 Task: In the  document trend Apply all border to the tabe with  'with box; Style line and width 1/4 pt 'Select Header and apply  'Italics' Select the text and align it to the  Left
Action: Mouse moved to (384, 301)
Screenshot: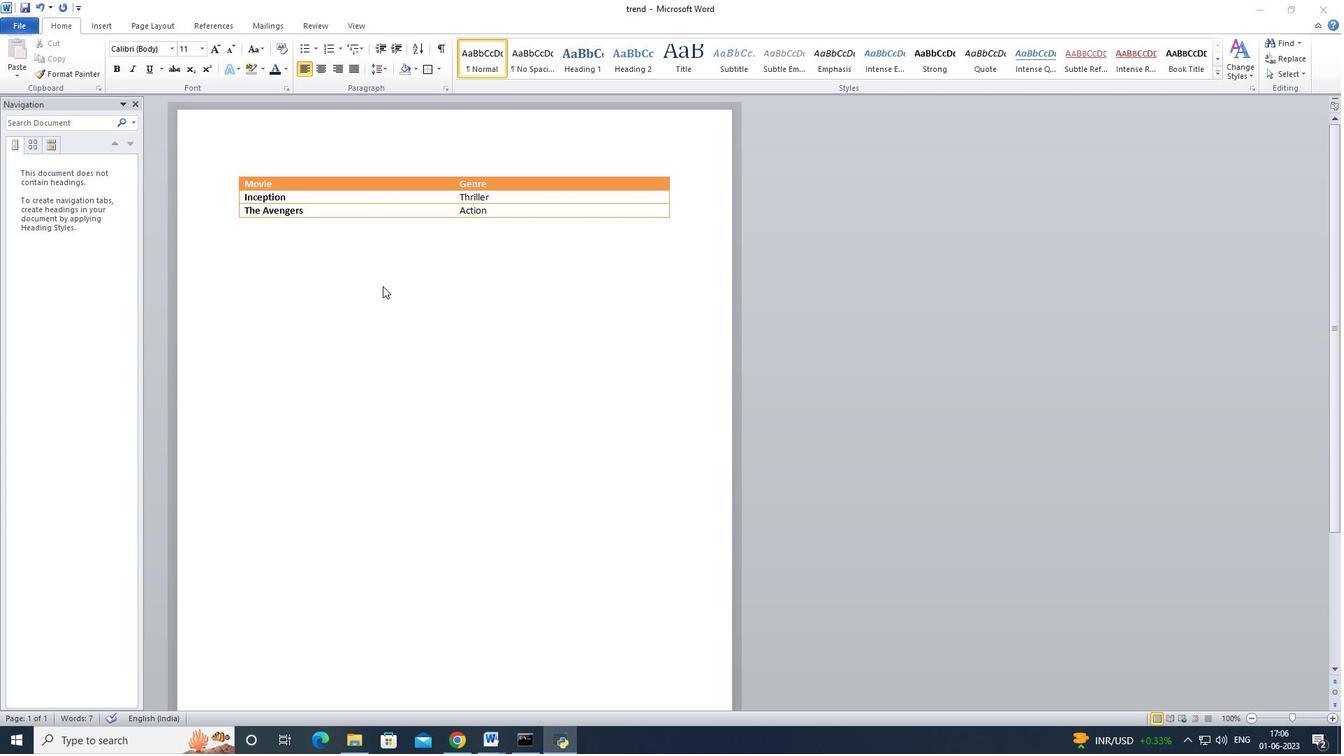 
Action: Mouse pressed left at (384, 301)
Screenshot: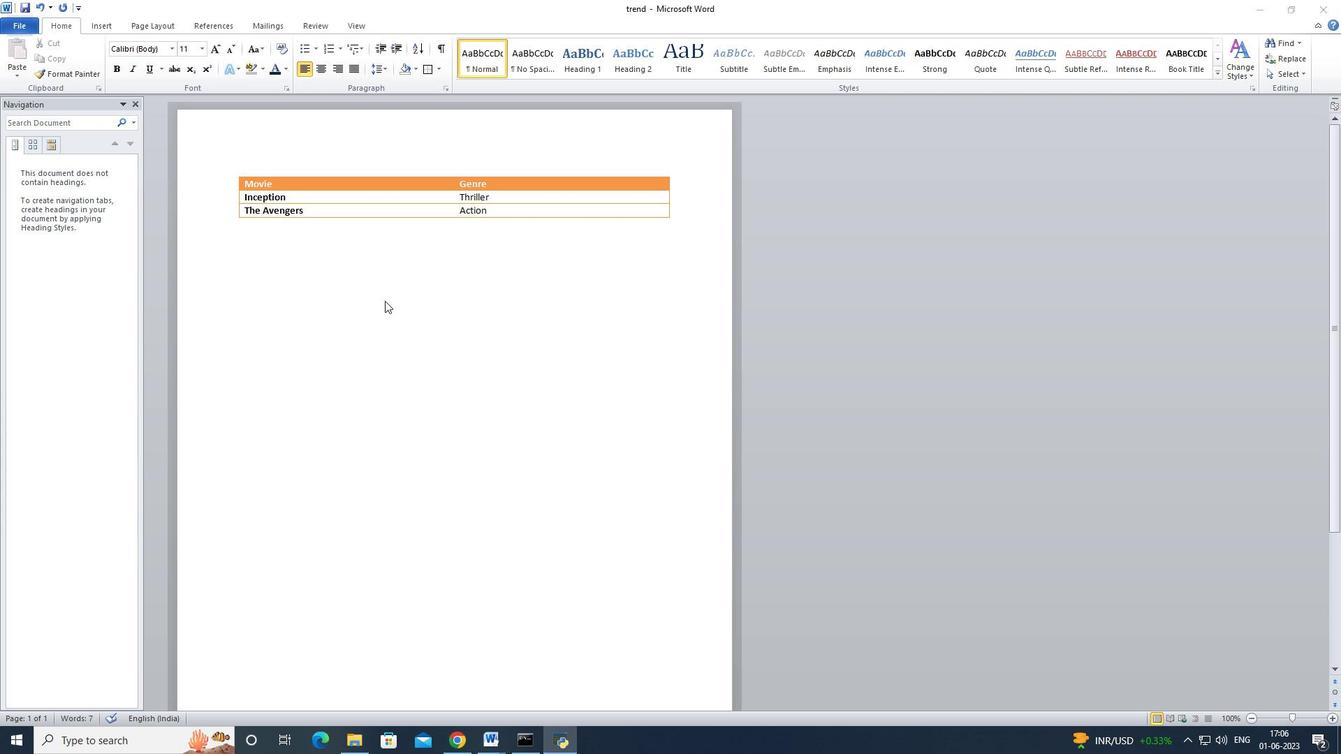 
Action: Mouse moved to (232, 173)
Screenshot: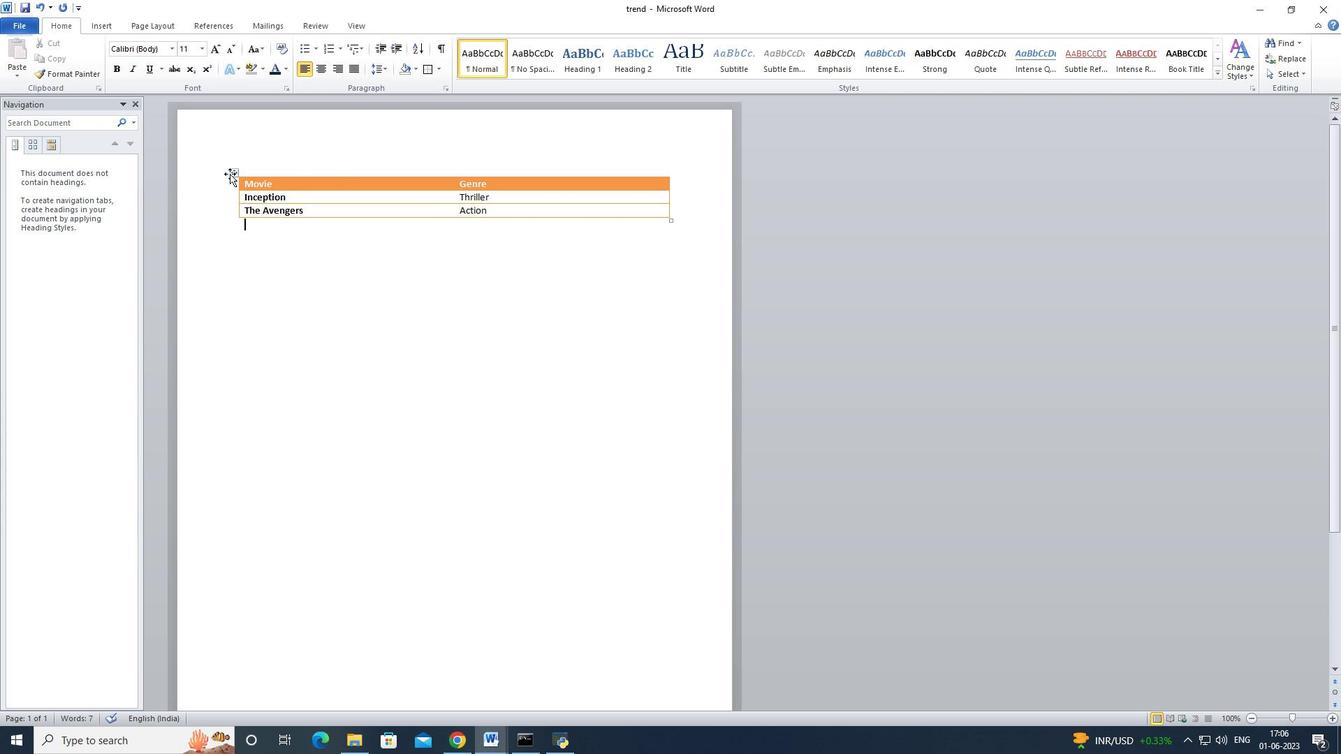 
Action: Mouse pressed left at (232, 173)
Screenshot: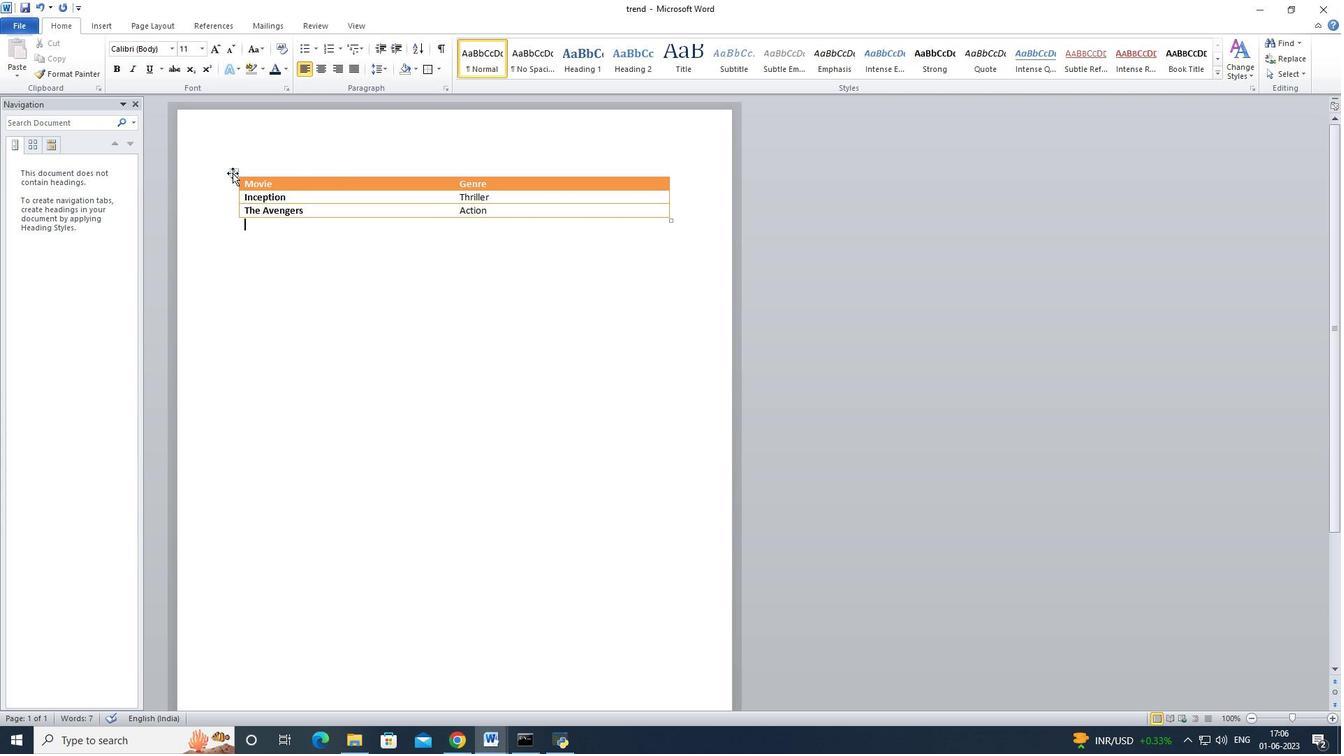 
Action: Mouse moved to (396, 27)
Screenshot: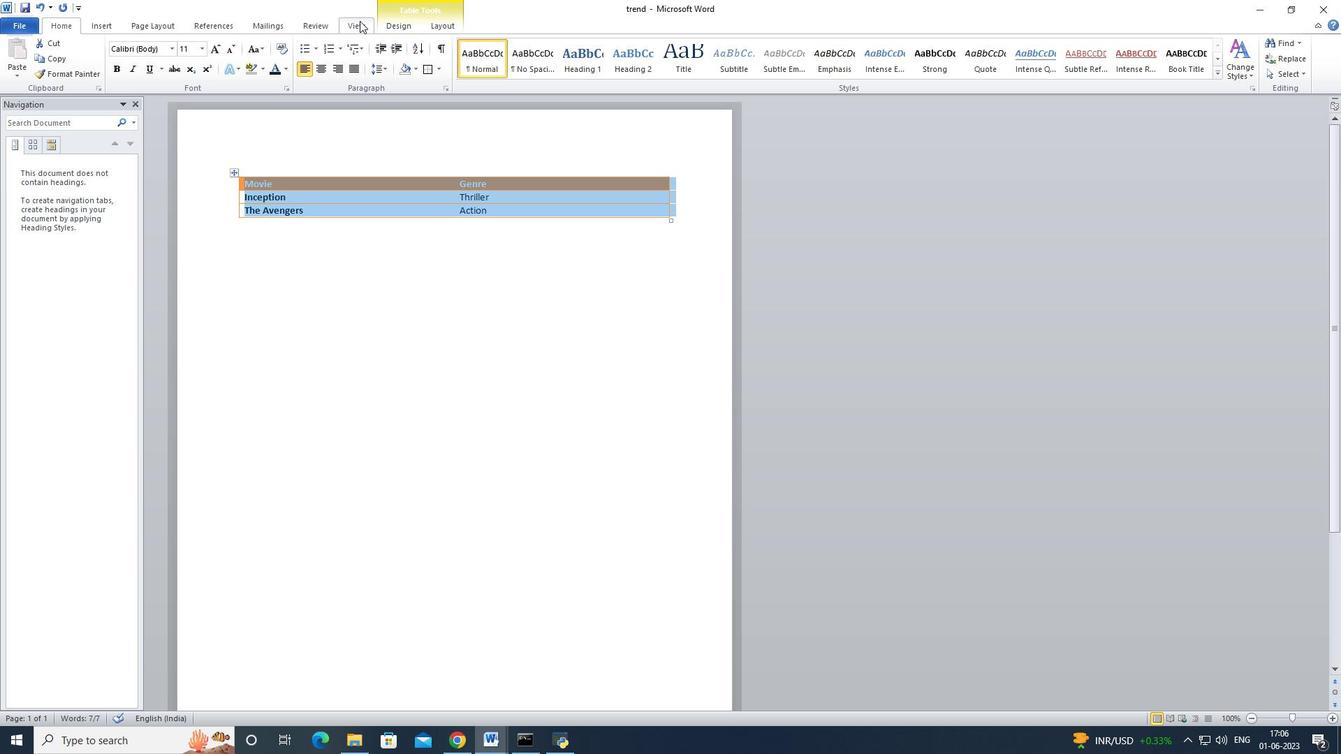 
Action: Mouse pressed left at (396, 27)
Screenshot: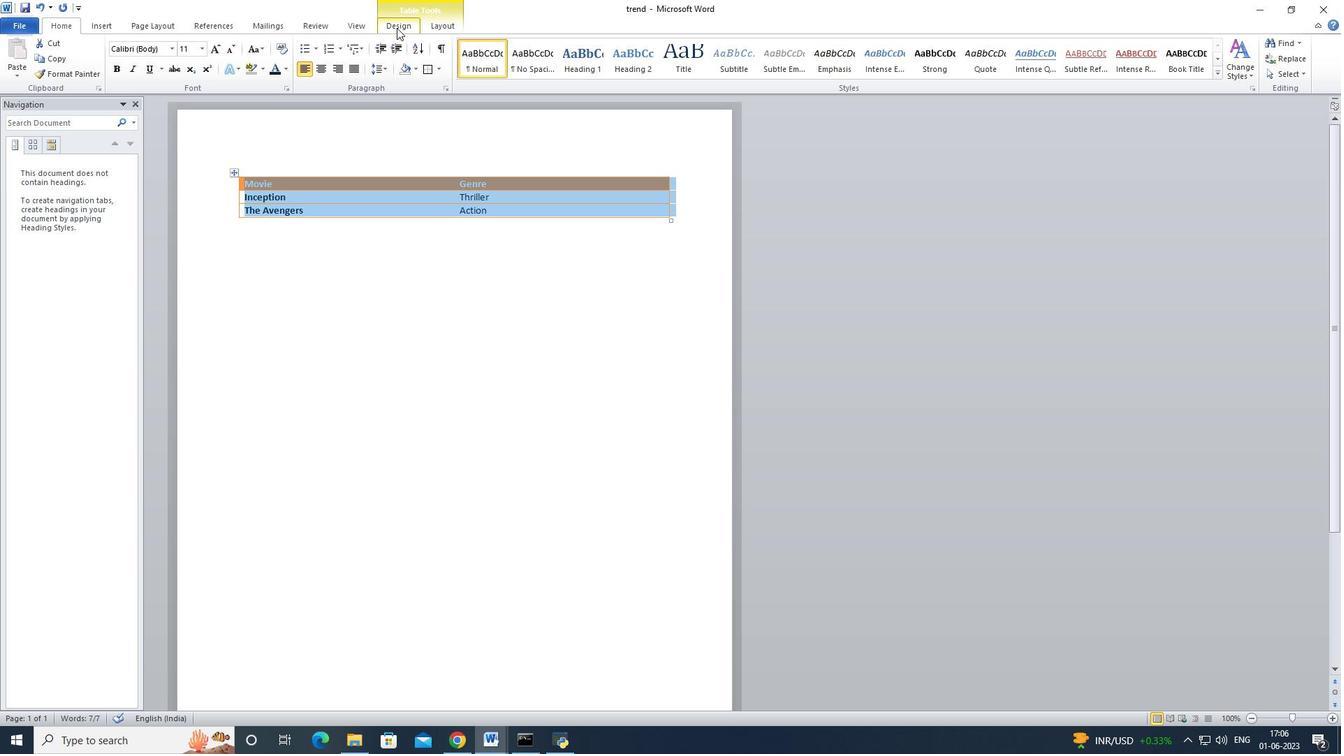 
Action: Mouse moved to (924, 58)
Screenshot: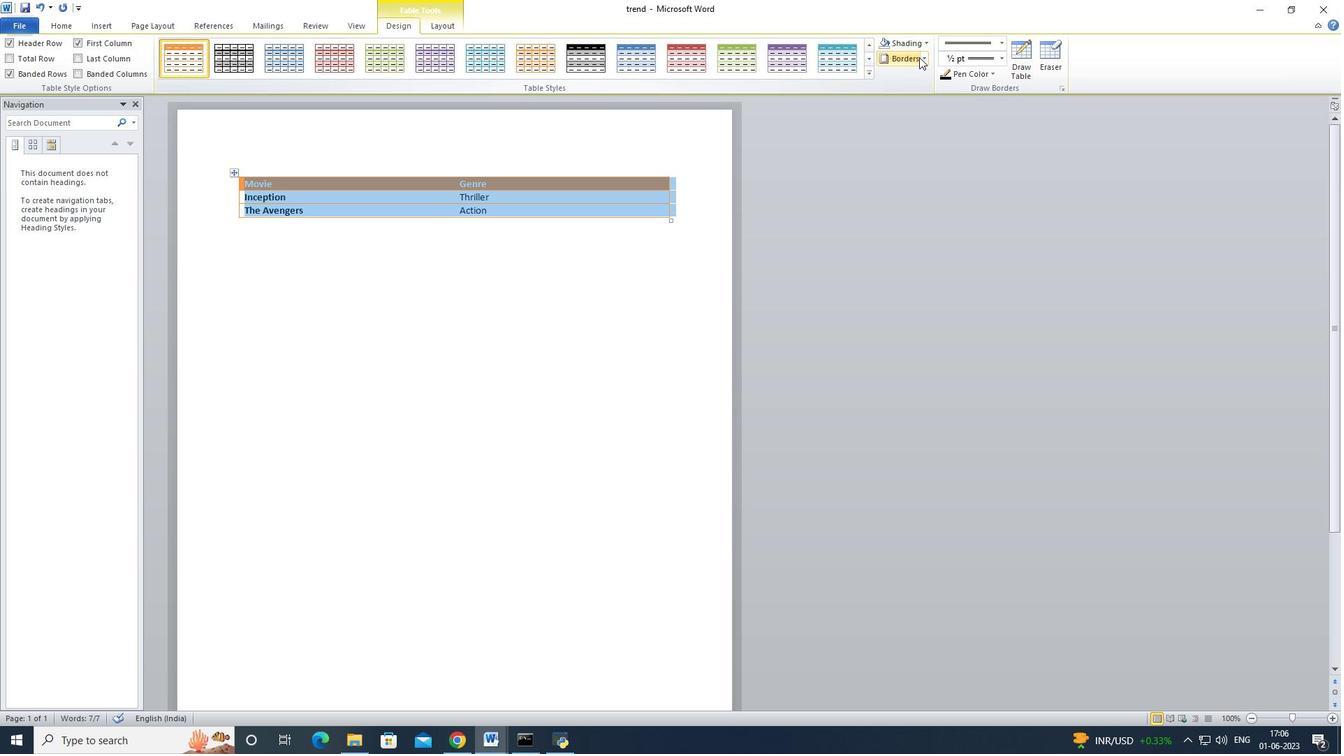 
Action: Mouse pressed left at (924, 58)
Screenshot: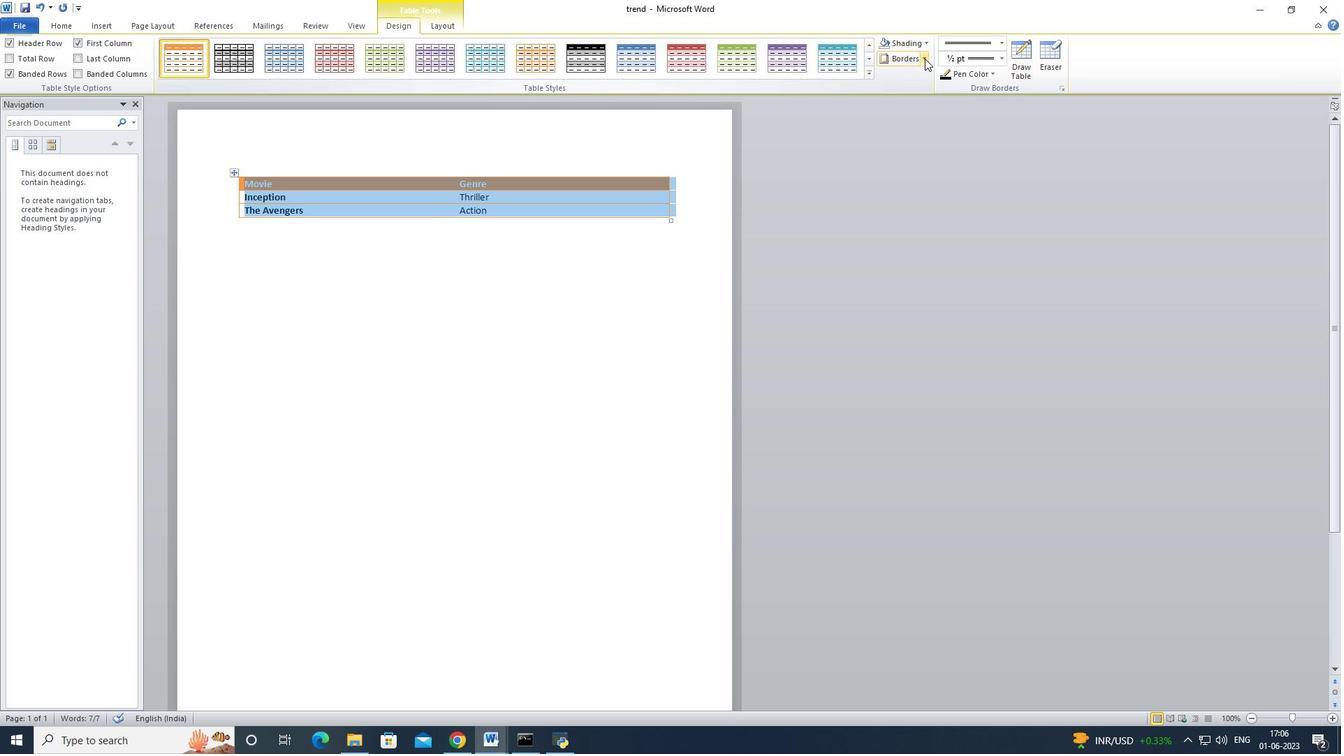 
Action: Mouse moved to (949, 313)
Screenshot: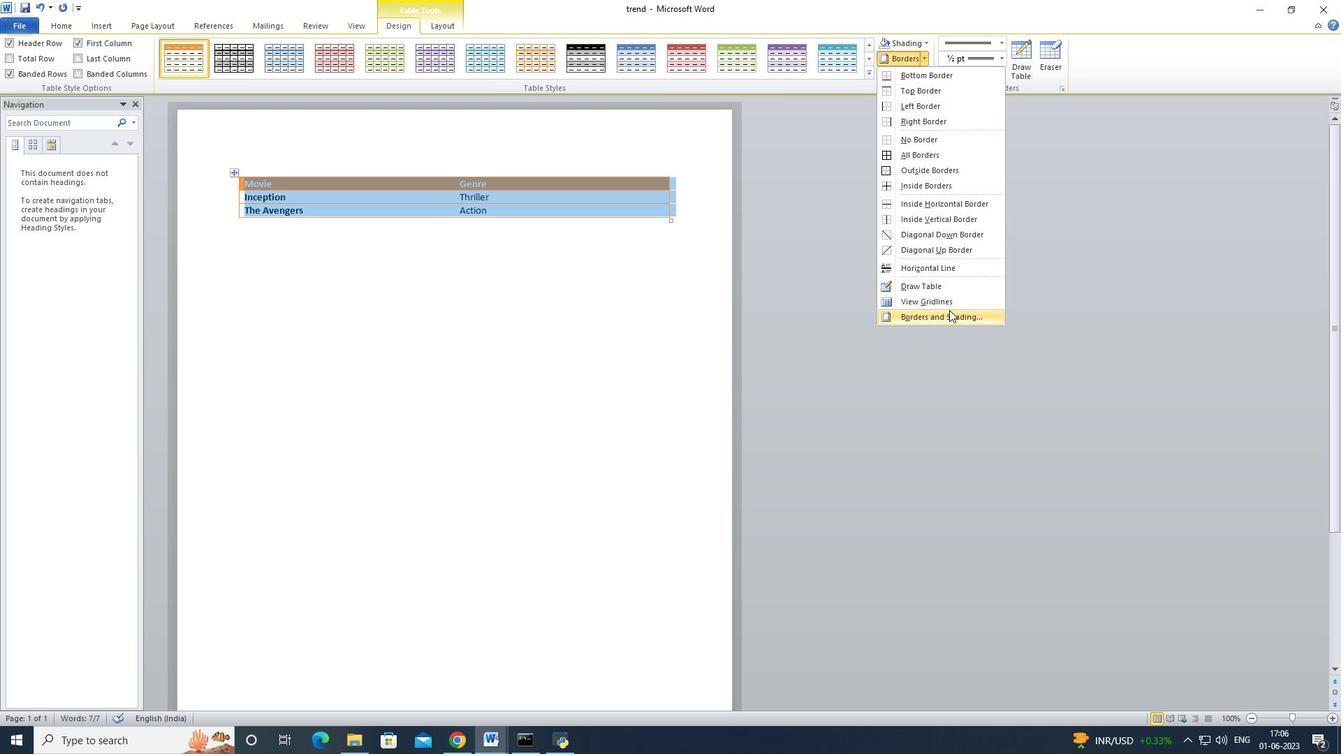 
Action: Mouse pressed left at (949, 313)
Screenshot: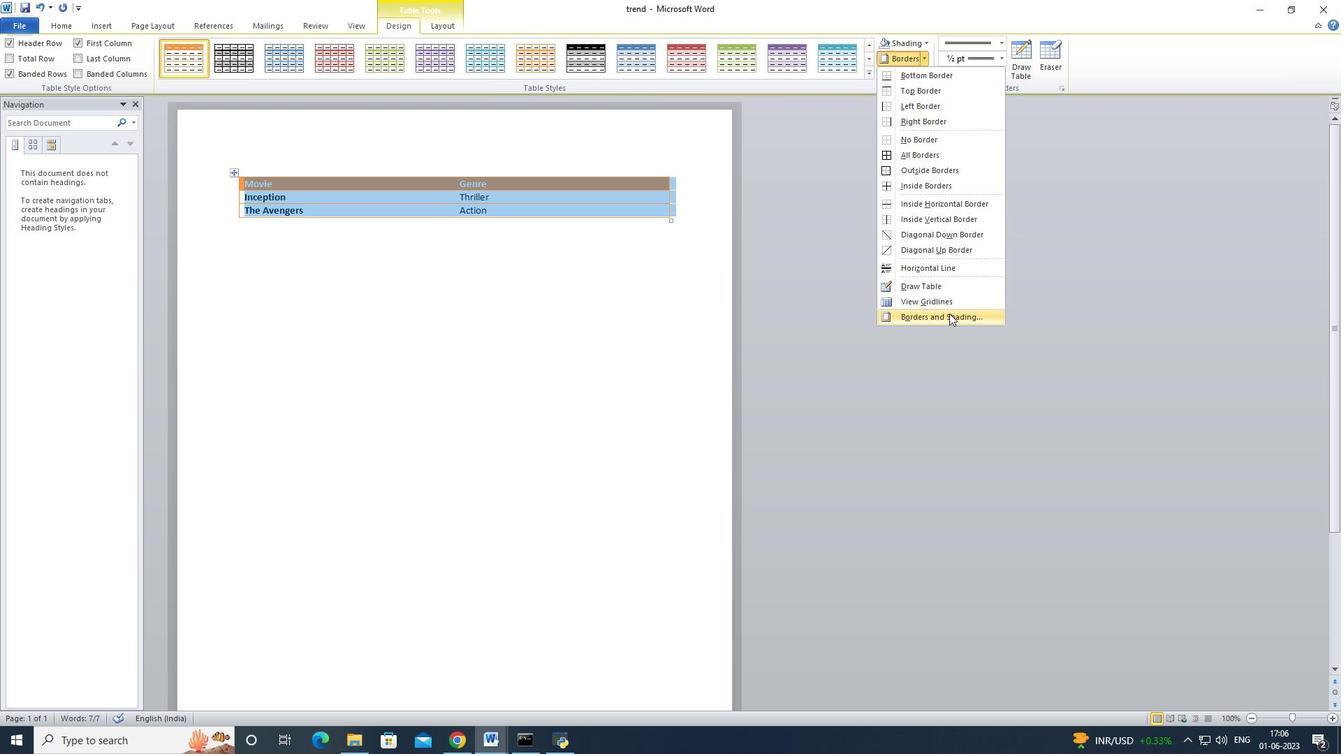 
Action: Mouse moved to (517, 310)
Screenshot: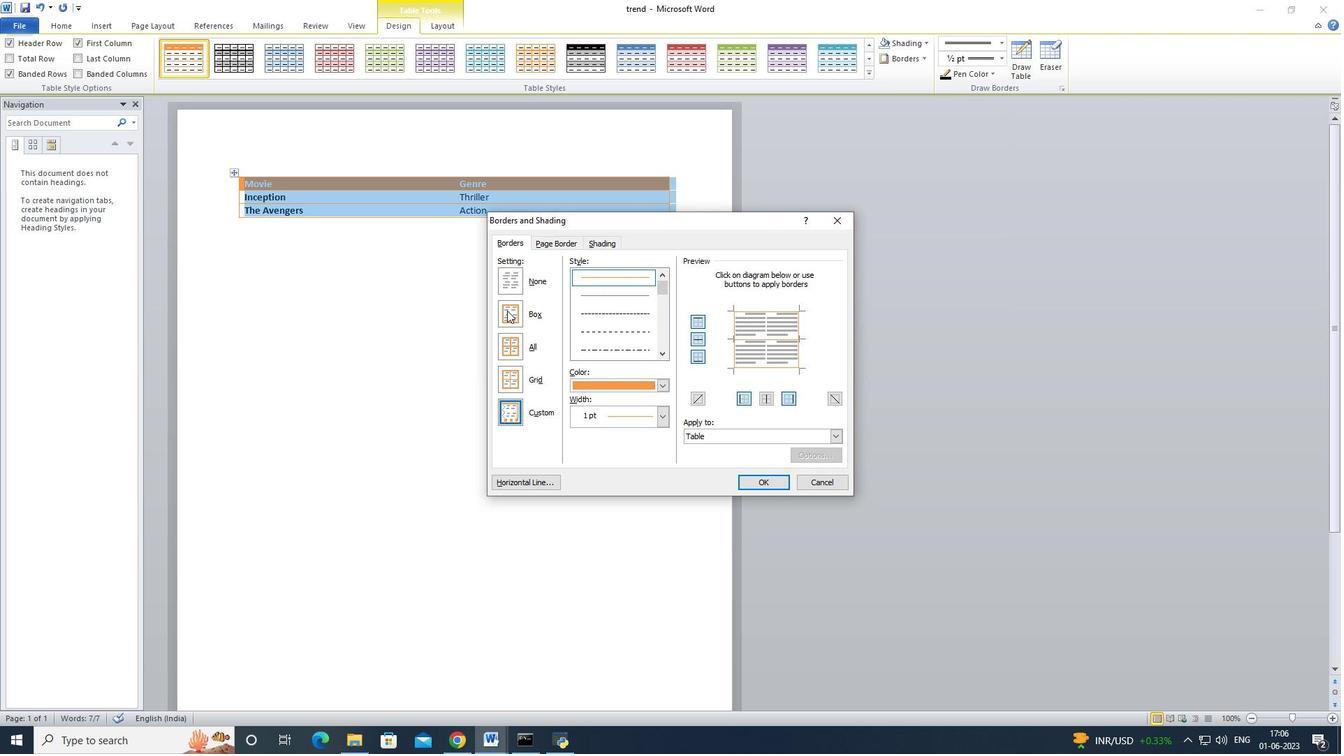 
Action: Mouse pressed left at (517, 310)
Screenshot: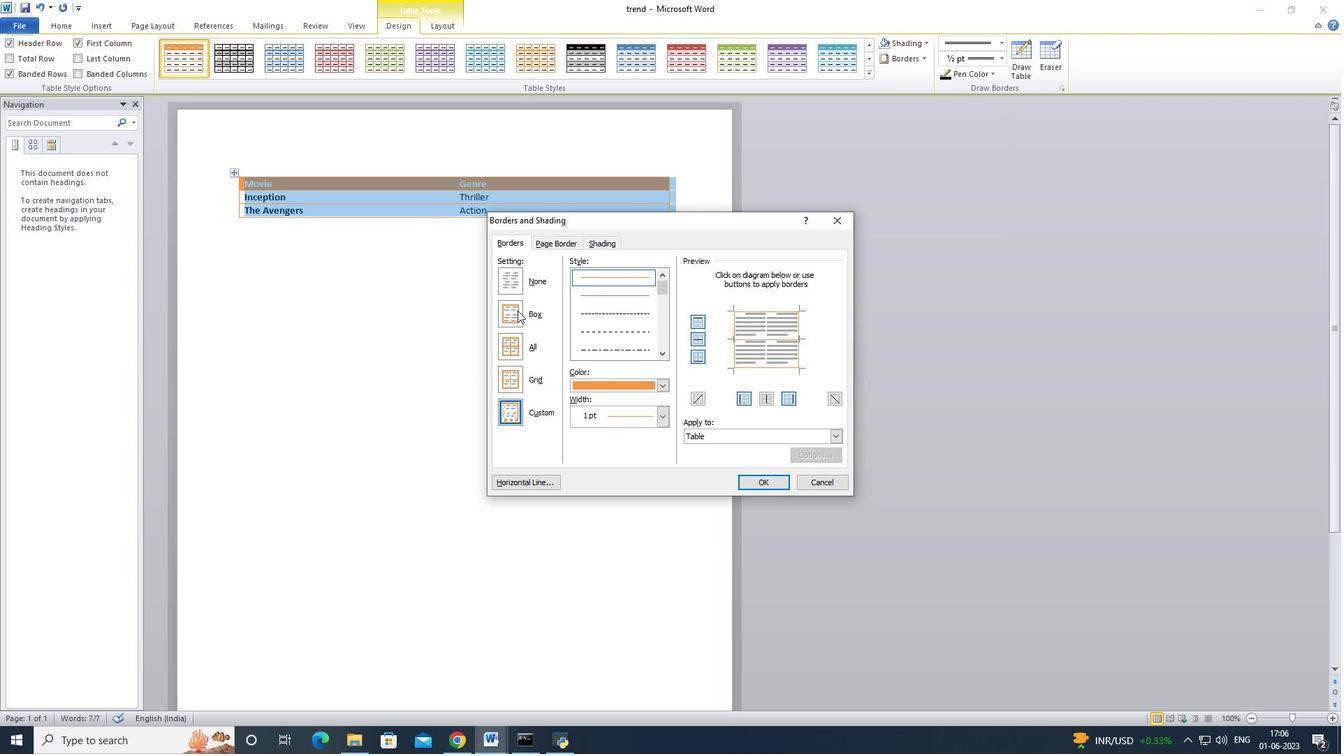 
Action: Mouse moved to (660, 417)
Screenshot: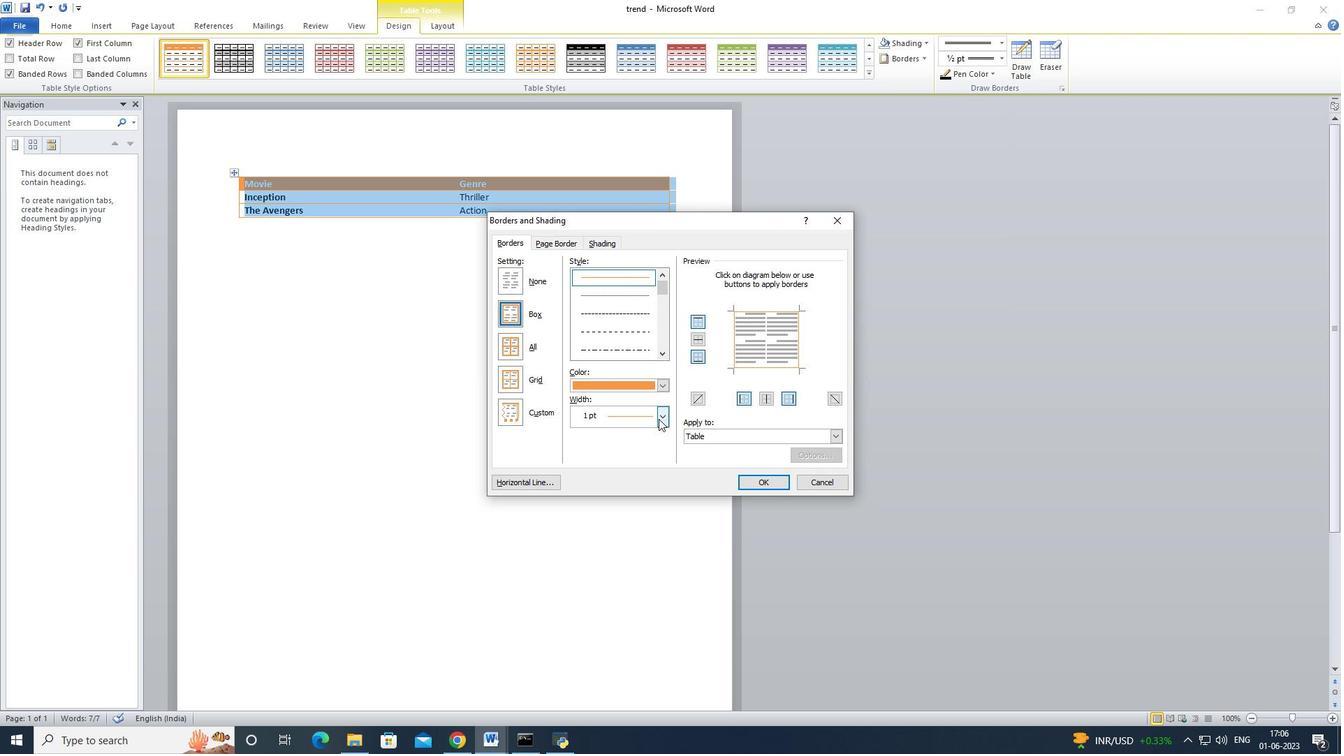 
Action: Mouse pressed left at (660, 417)
Screenshot: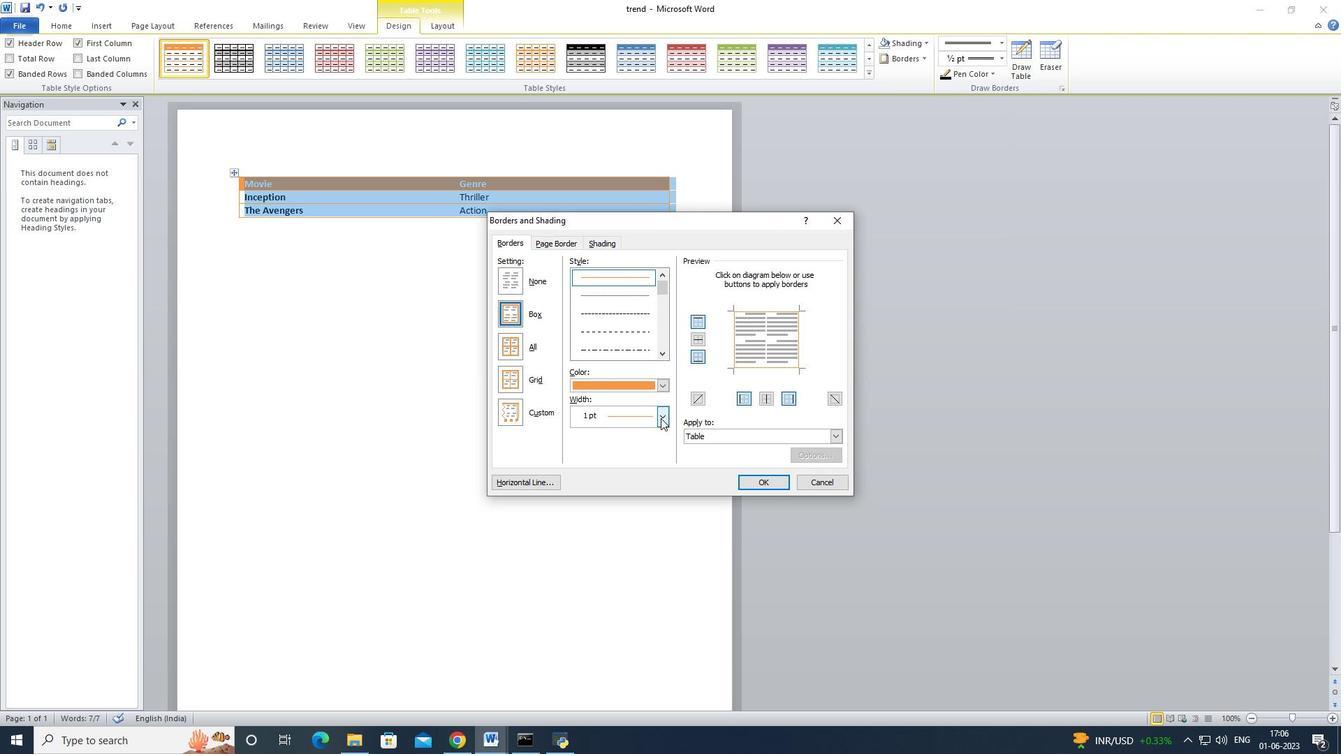 
Action: Mouse moved to (609, 438)
Screenshot: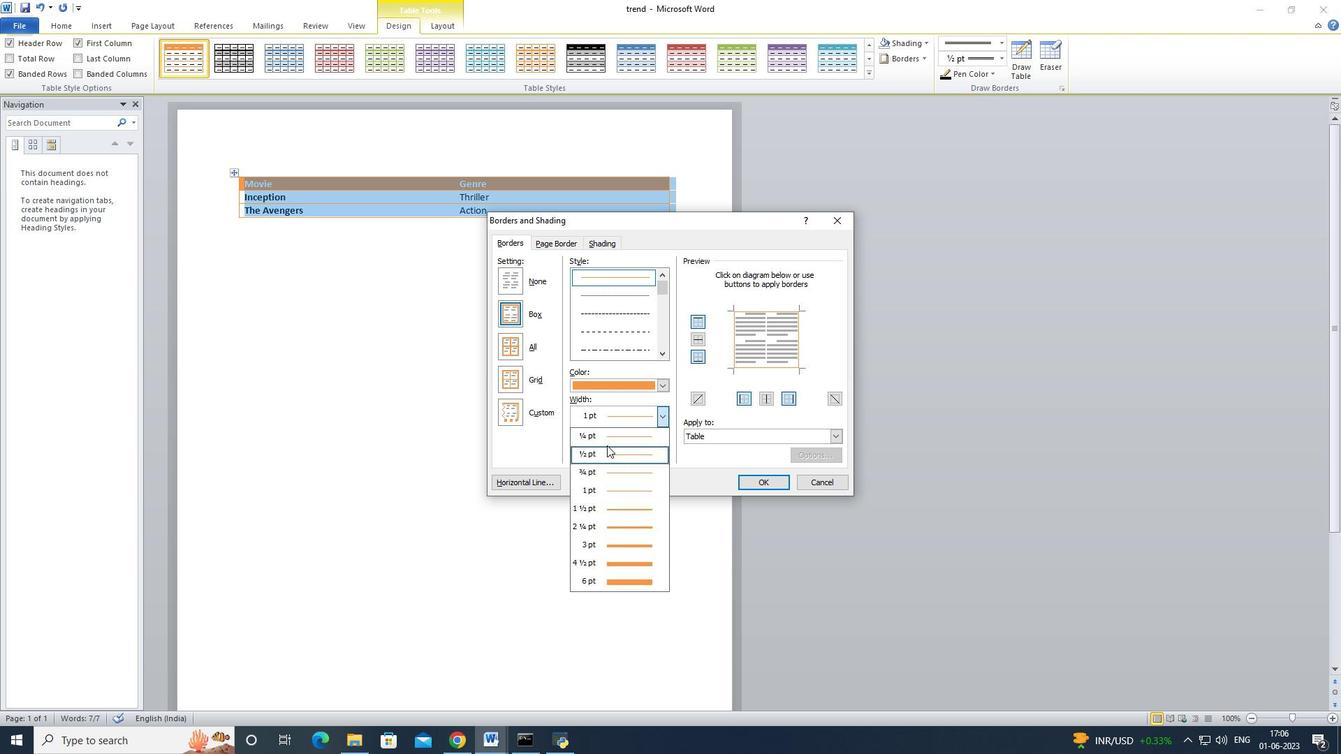 
Action: Mouse pressed left at (609, 438)
Screenshot: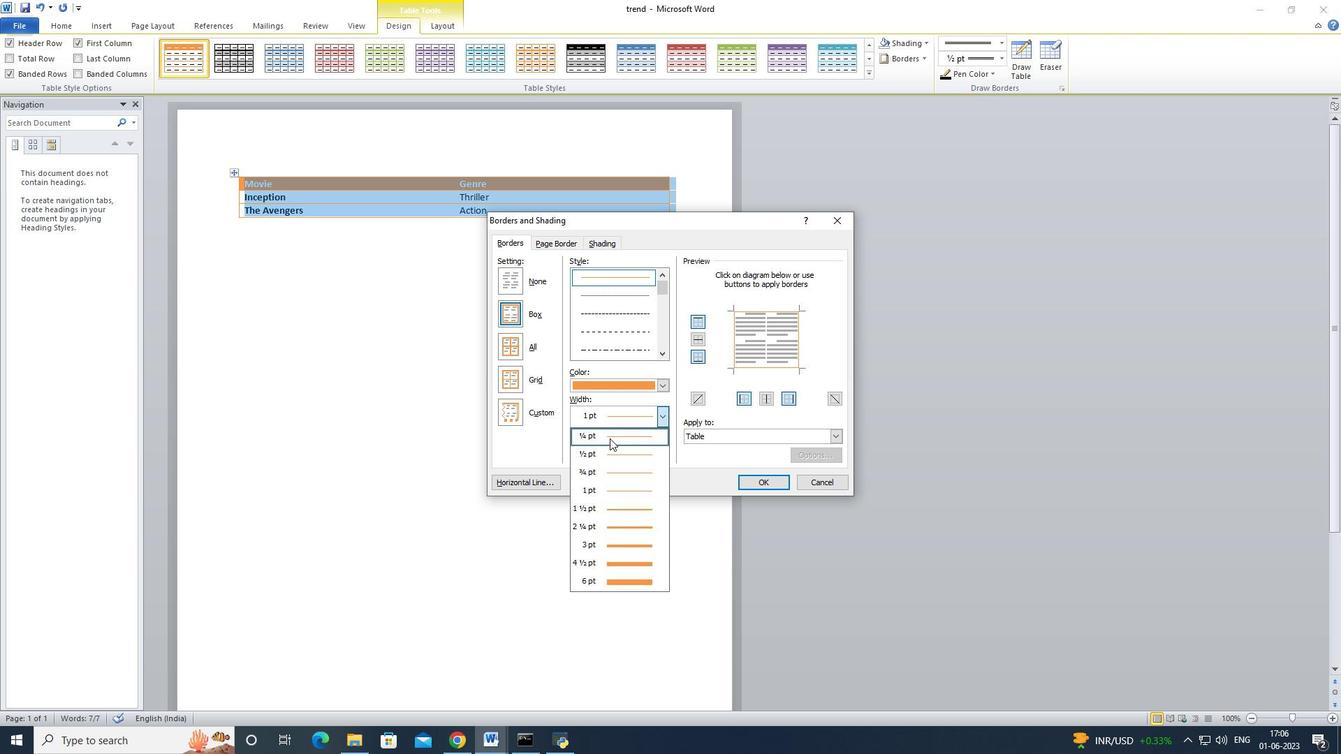 
Action: Mouse moved to (646, 296)
Screenshot: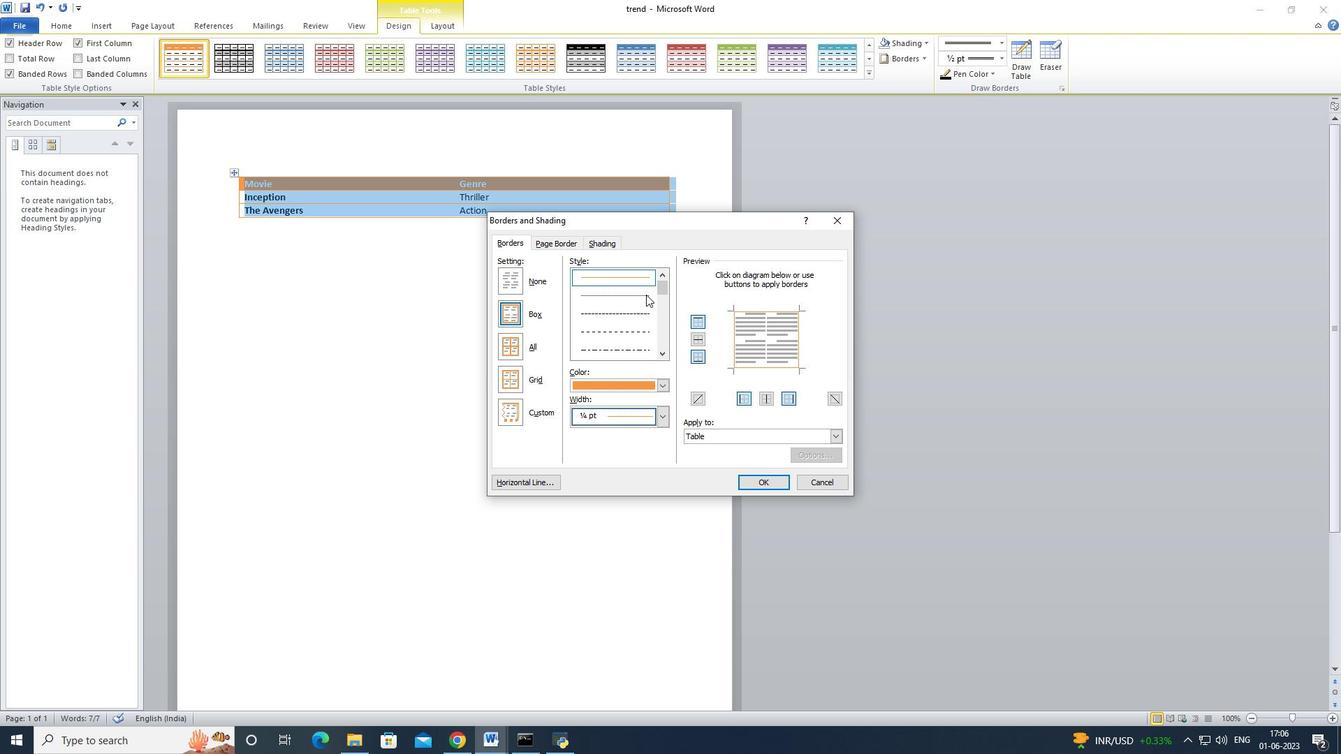 
Action: Mouse pressed left at (646, 296)
Screenshot: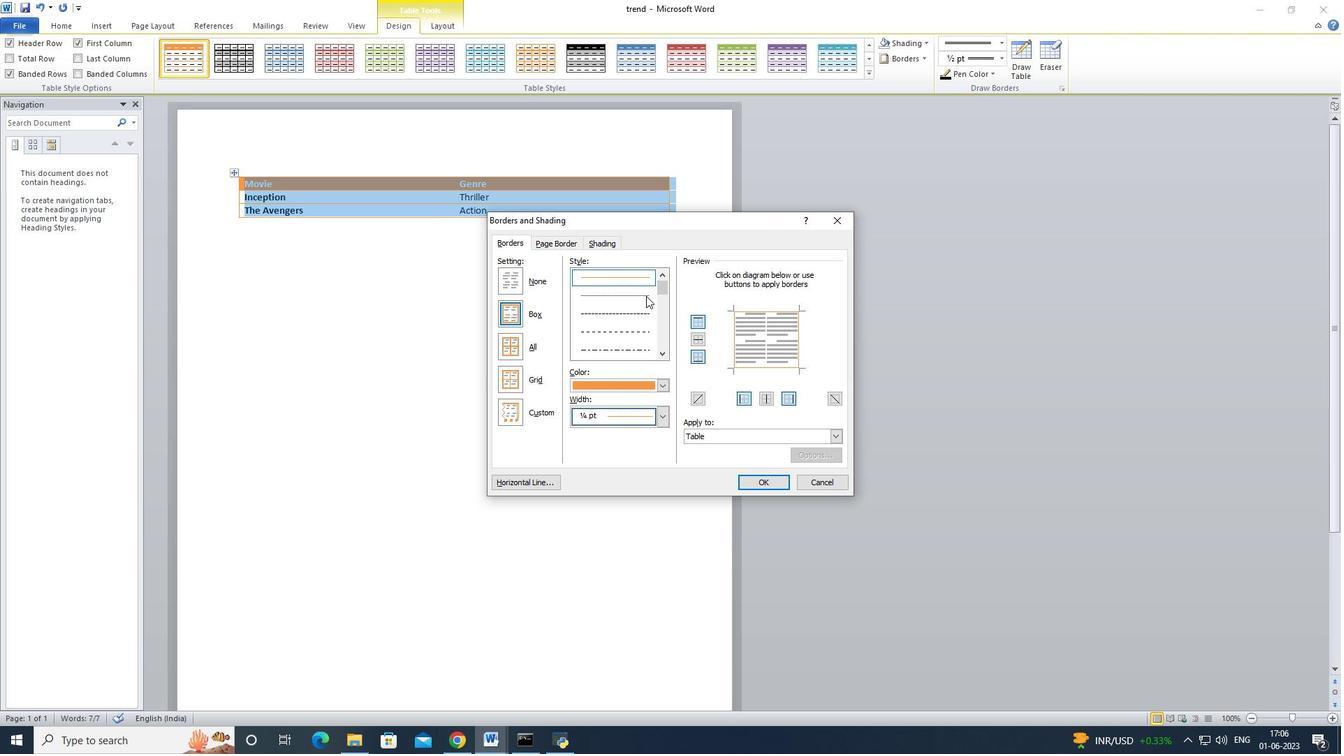 
Action: Mouse moved to (634, 277)
Screenshot: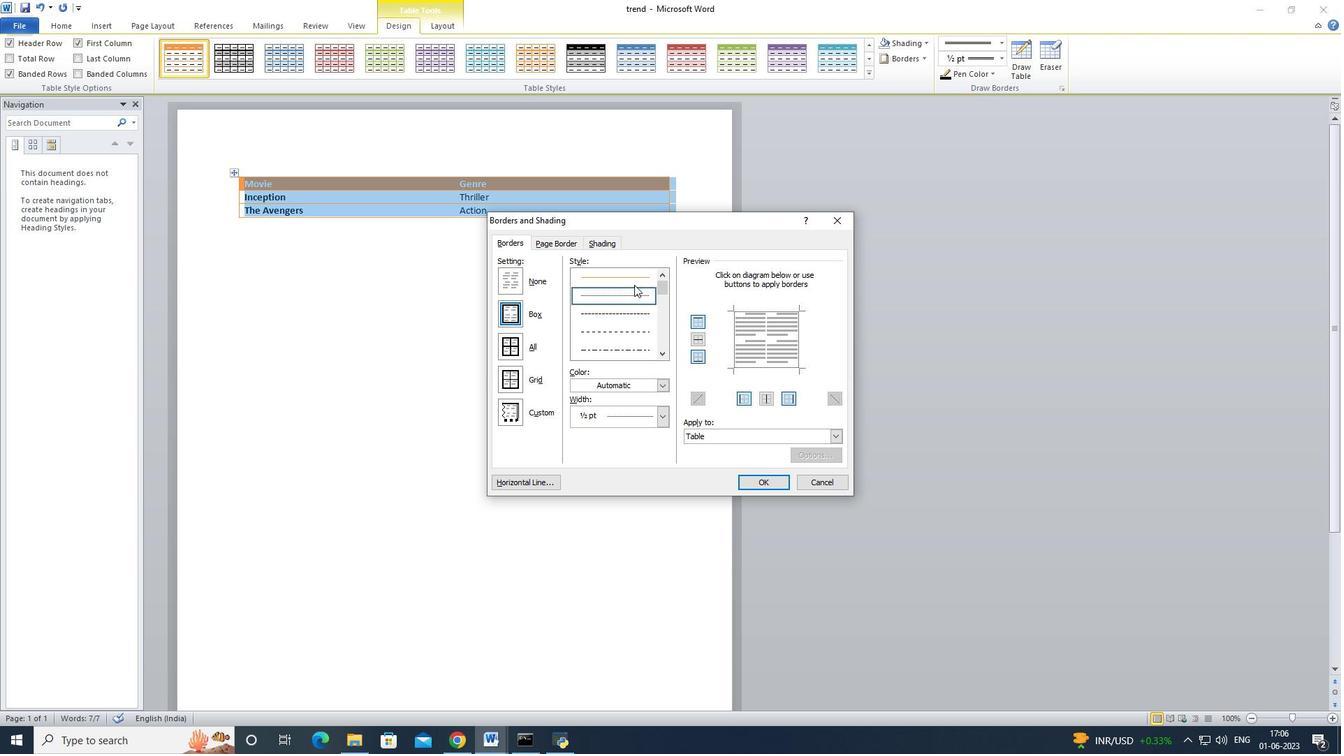 
Action: Mouse pressed left at (634, 277)
Screenshot: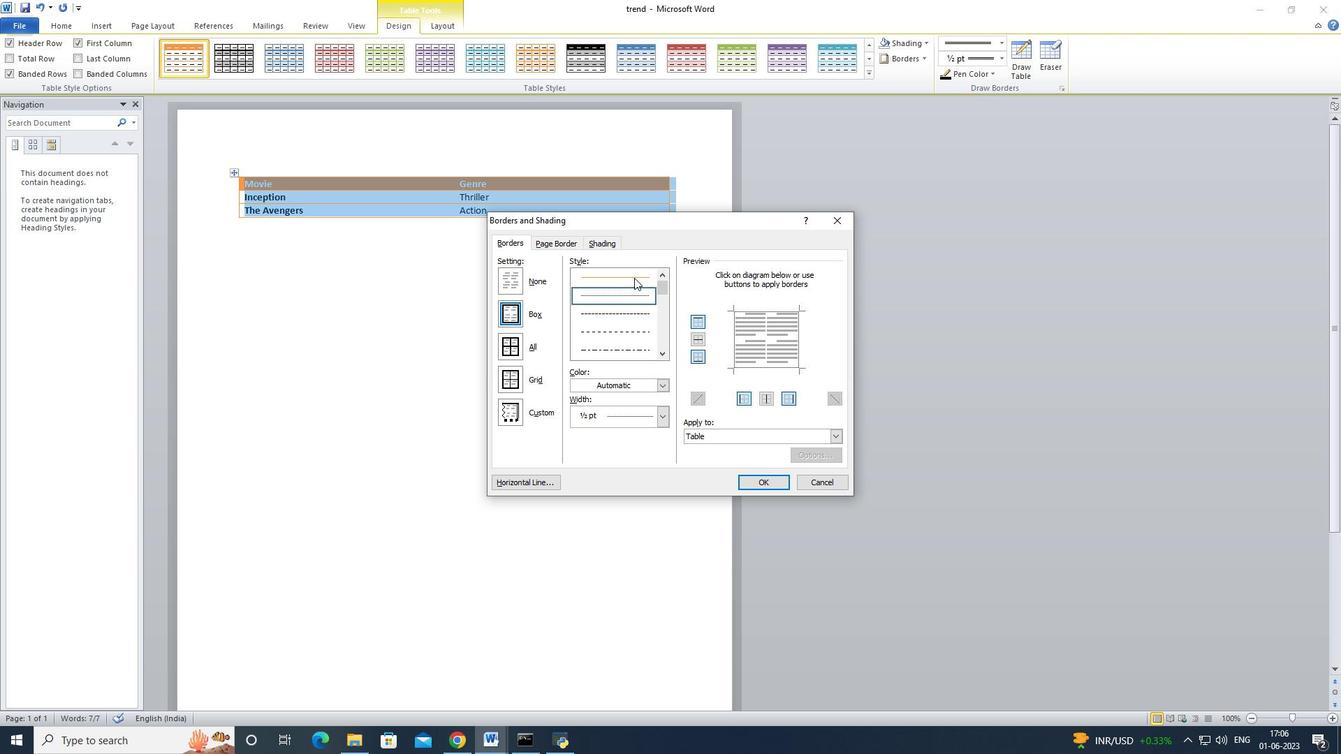 
Action: Mouse moved to (759, 478)
Screenshot: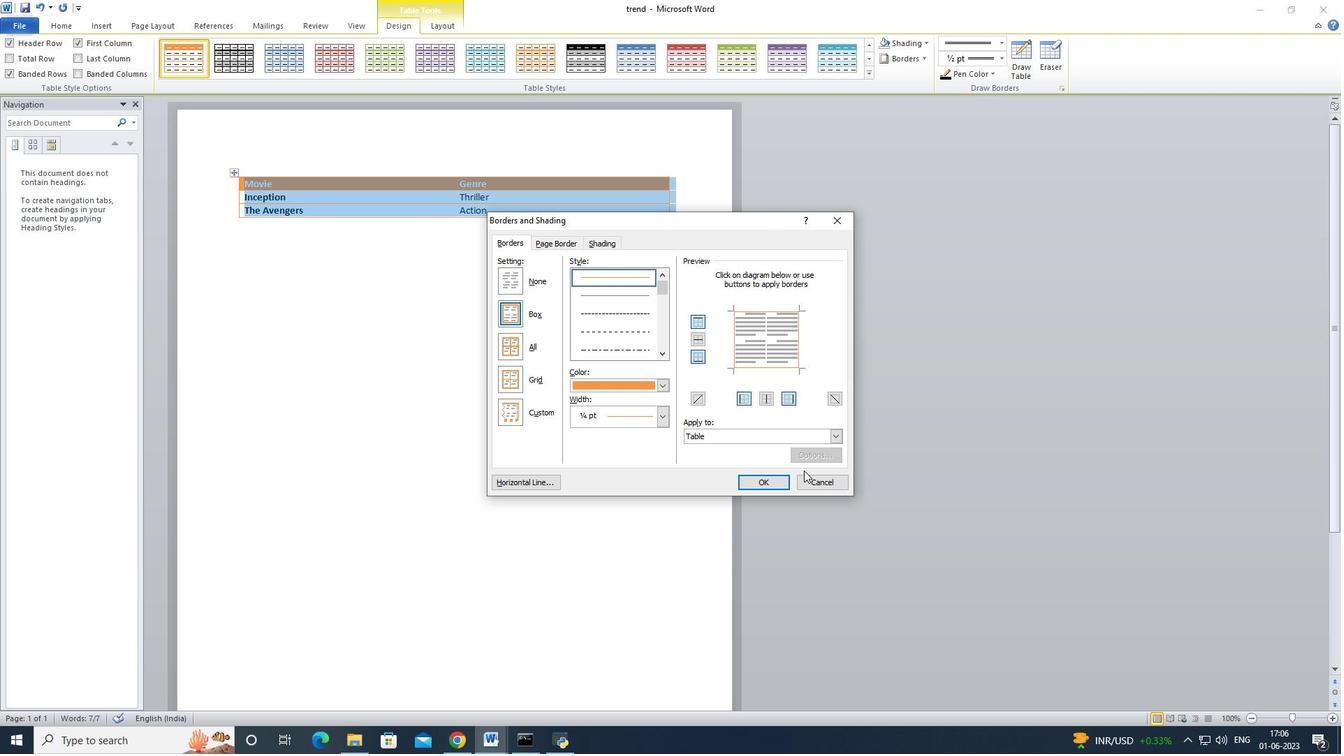 
Action: Mouse pressed left at (759, 478)
Screenshot: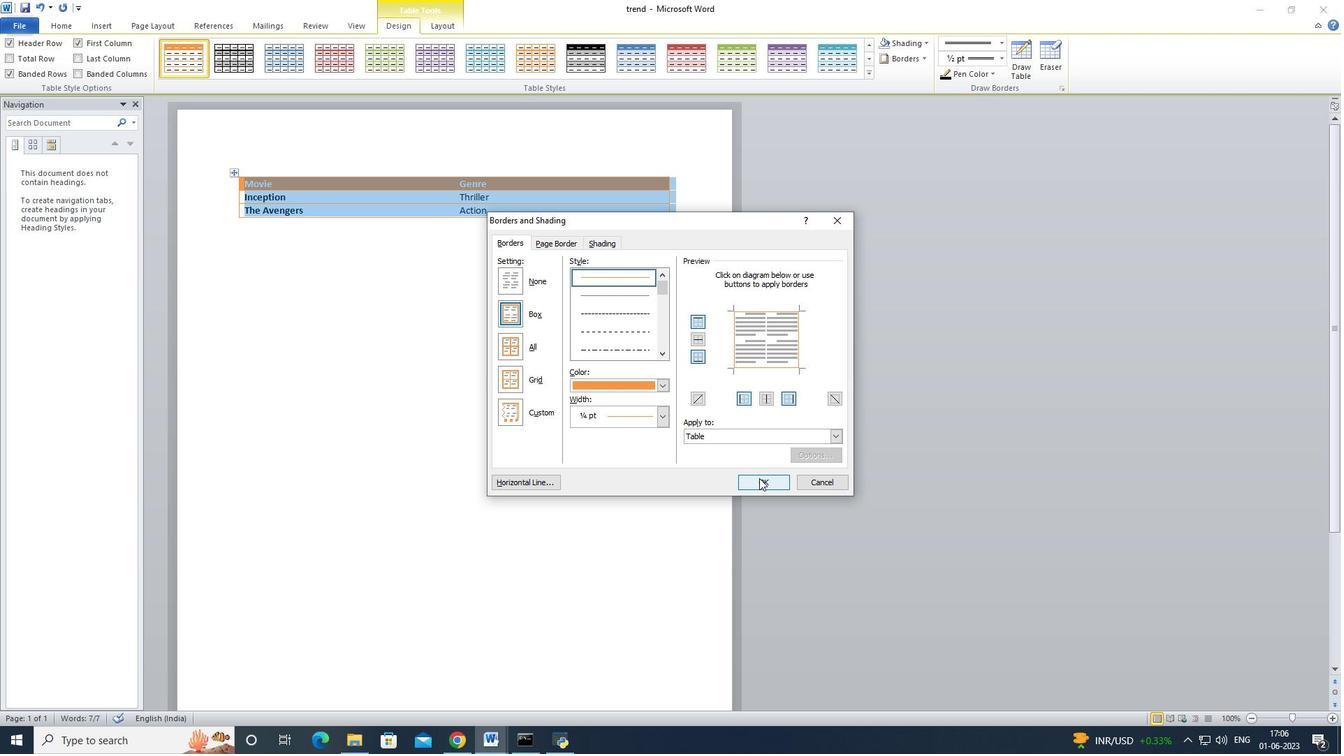 
Action: Mouse moved to (584, 385)
Screenshot: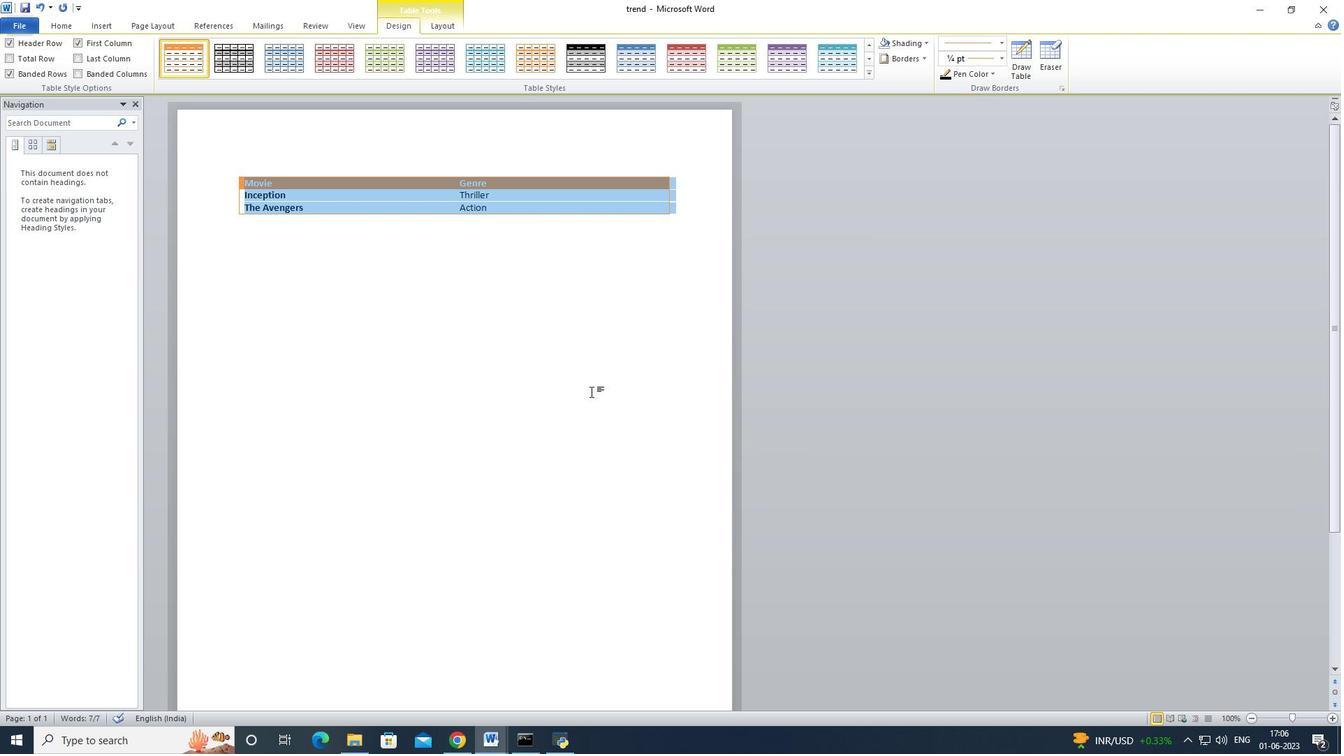 
Action: Mouse pressed left at (584, 385)
Screenshot: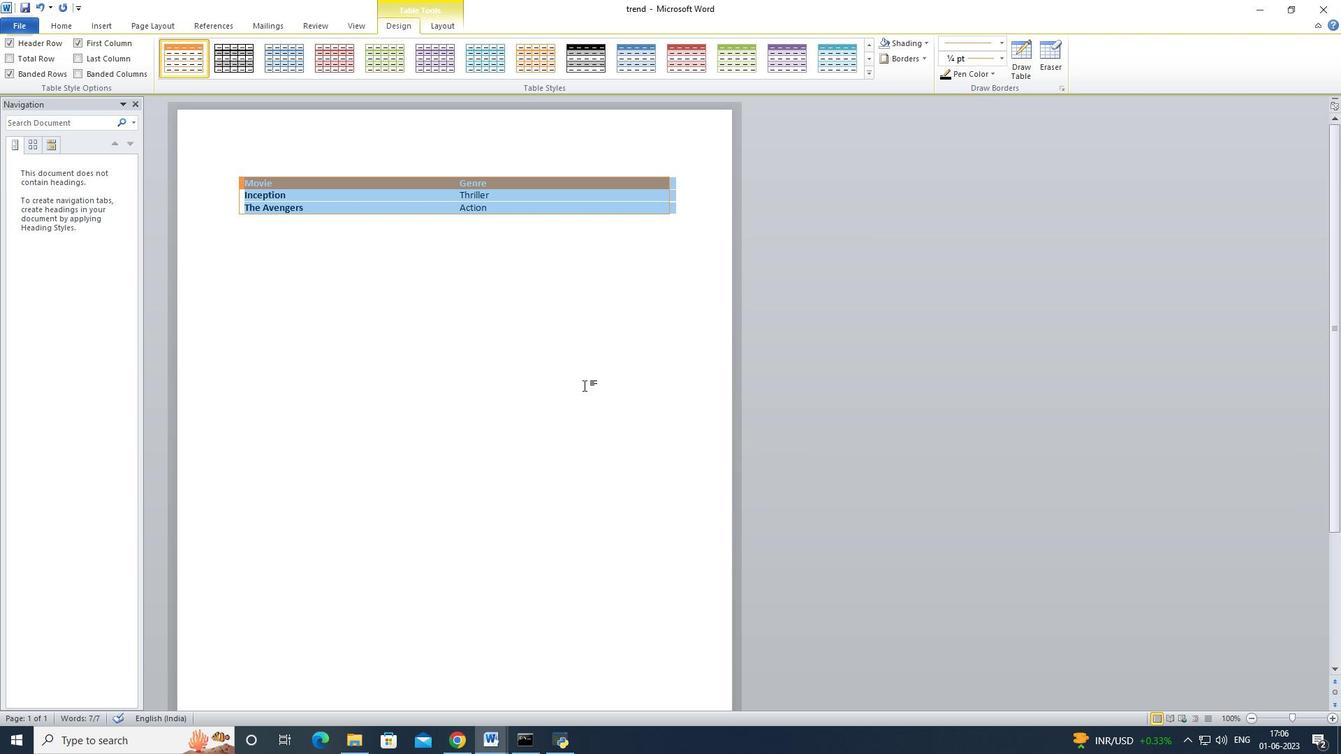 
Action: Mouse moved to (493, 183)
Screenshot: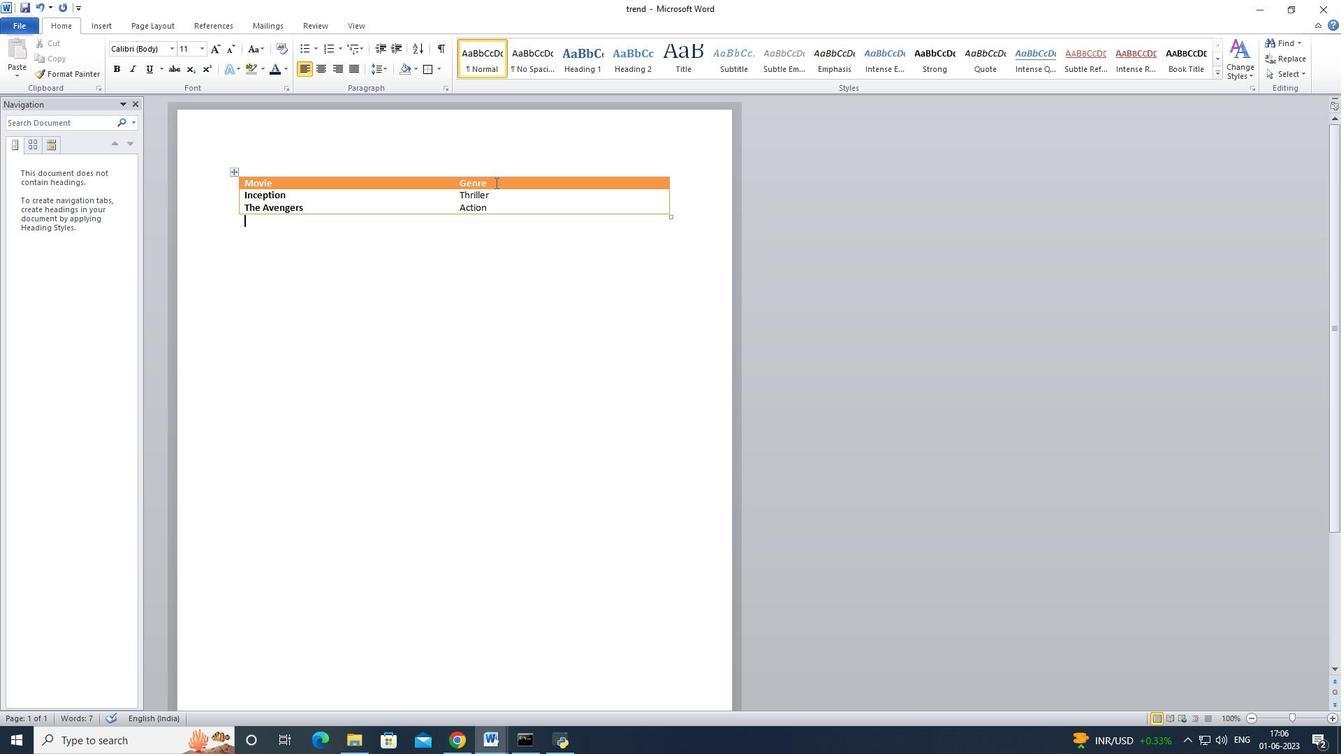 
Action: Mouse pressed left at (493, 183)
Screenshot: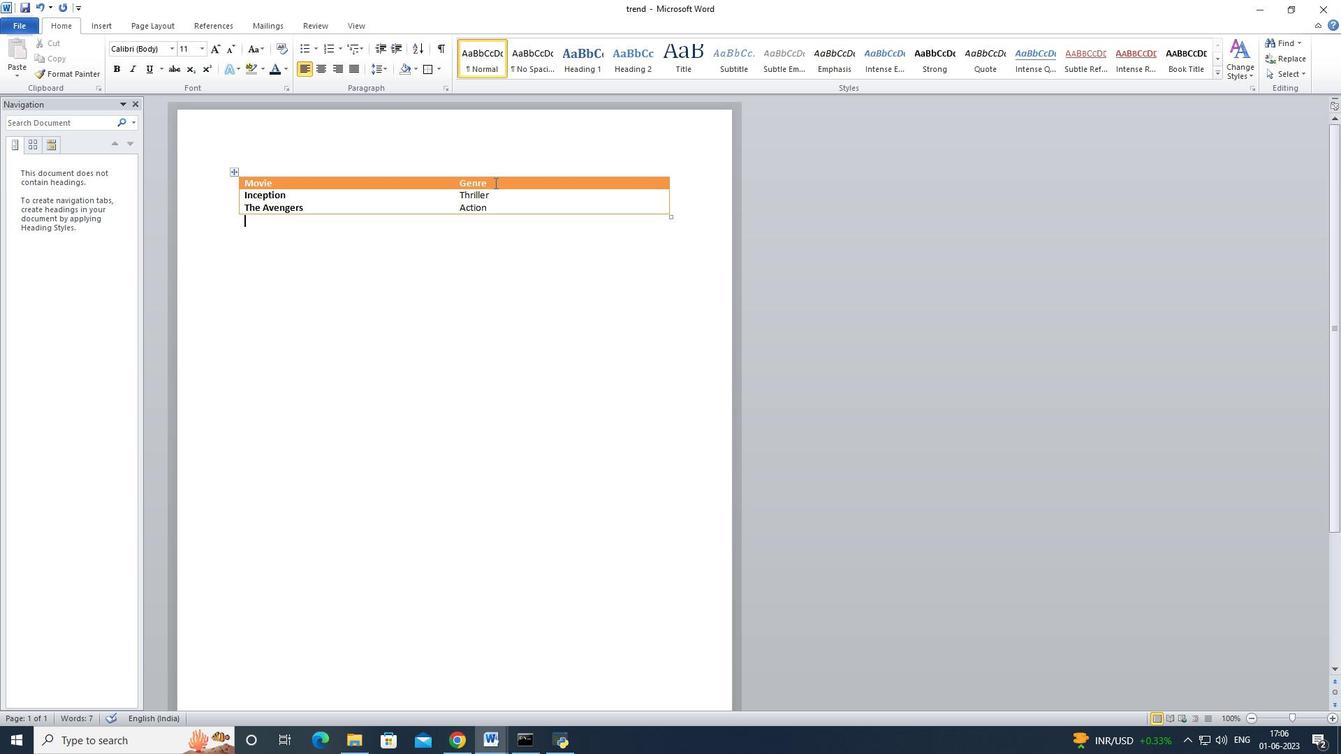 
Action: Mouse moved to (64, 27)
Screenshot: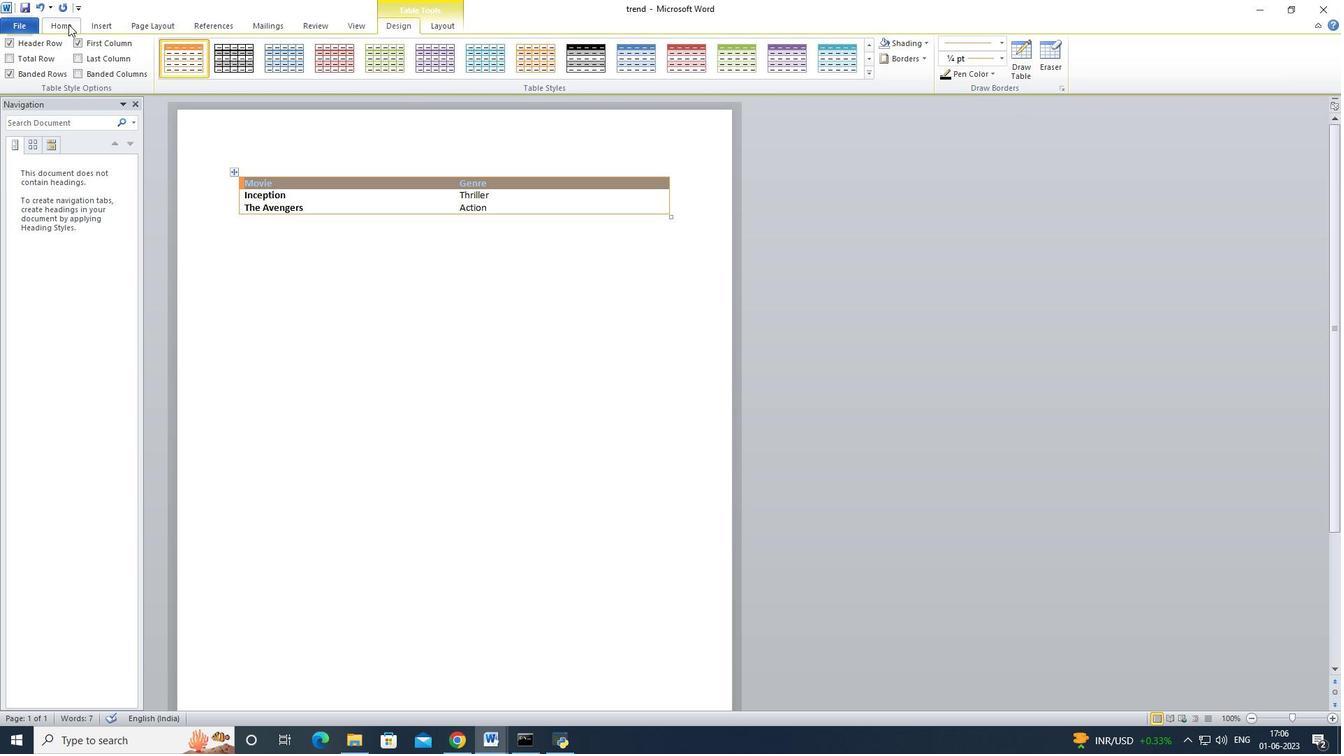 
Action: Mouse pressed left at (64, 27)
Screenshot: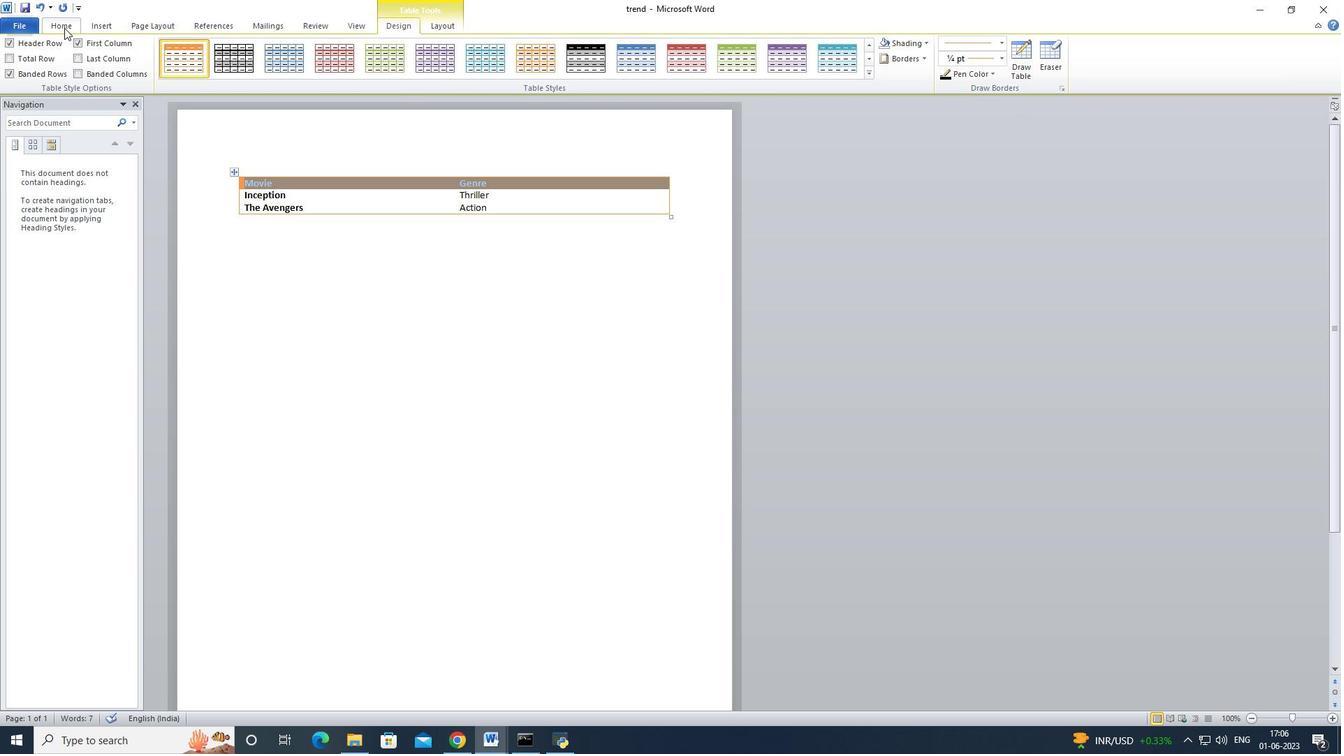 
Action: Mouse moved to (137, 68)
Screenshot: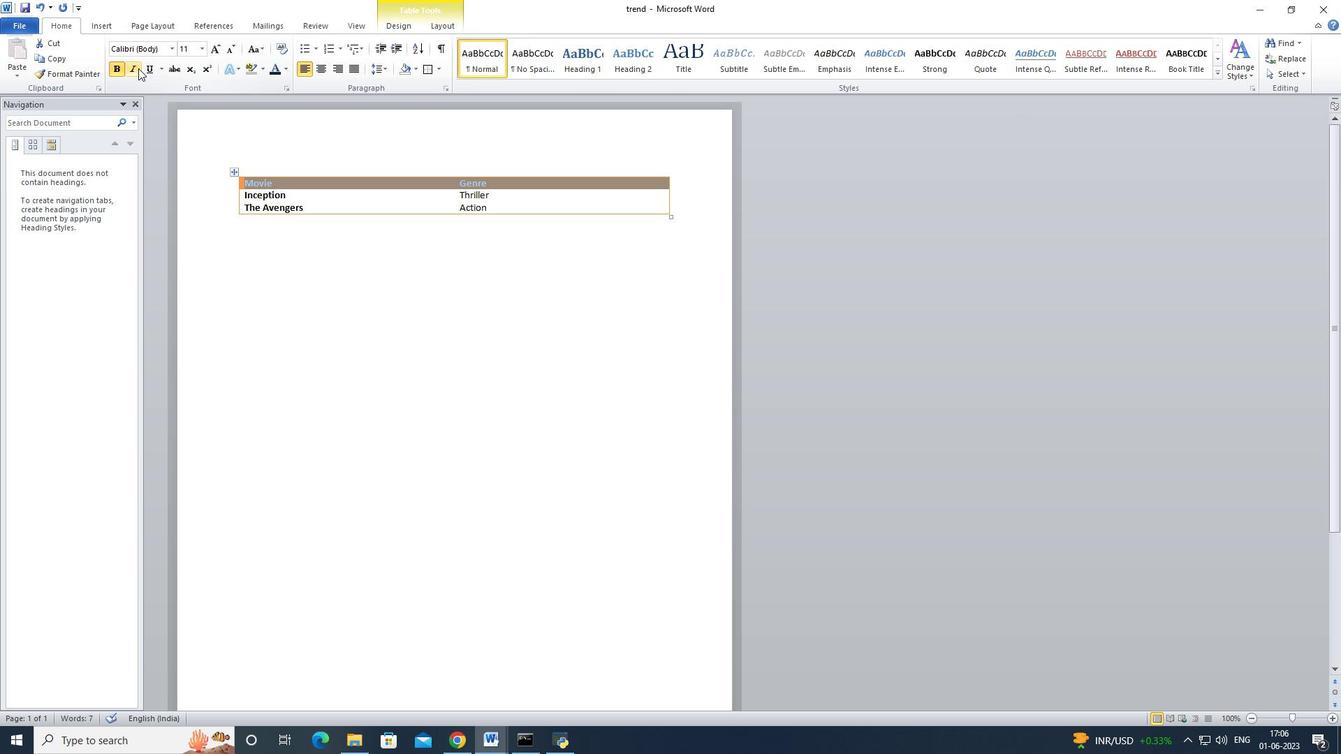 
Action: Mouse pressed left at (137, 68)
Screenshot: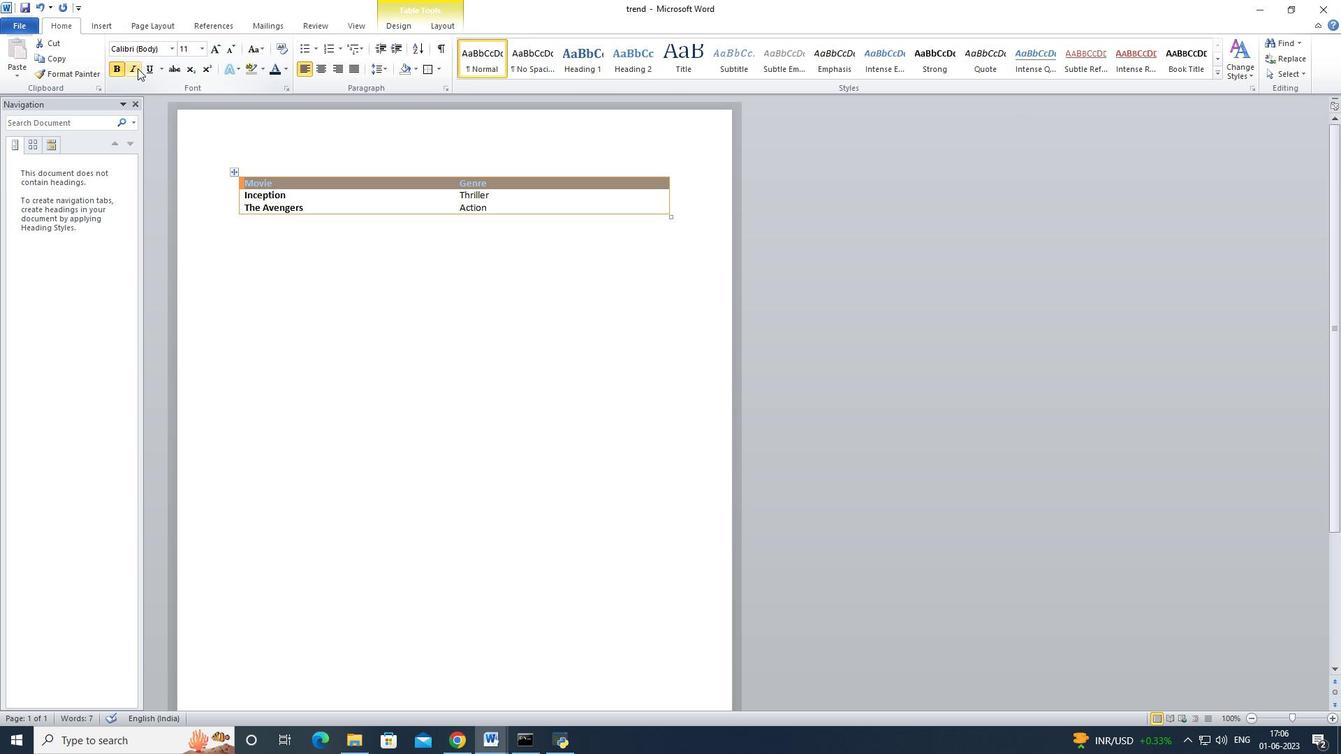 
Action: Mouse moved to (268, 310)
Screenshot: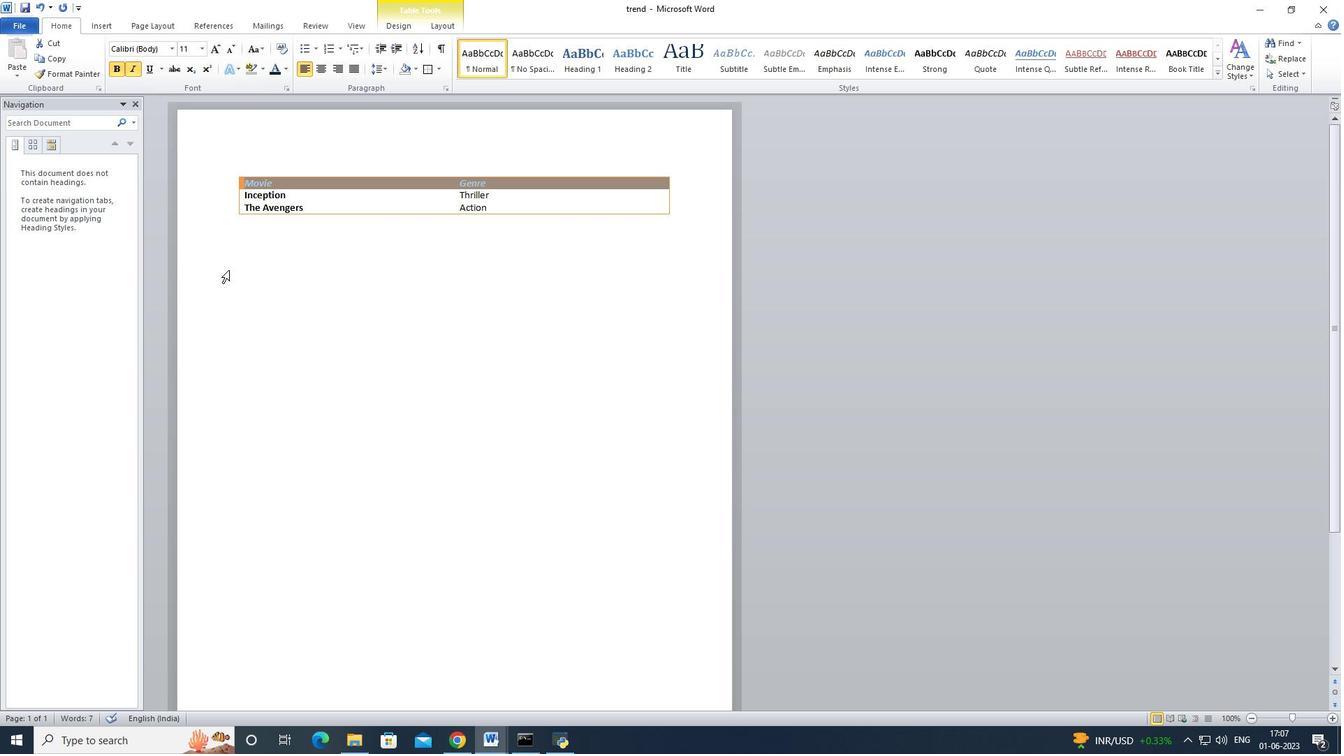 
Action: Mouse pressed left at (268, 310)
Screenshot: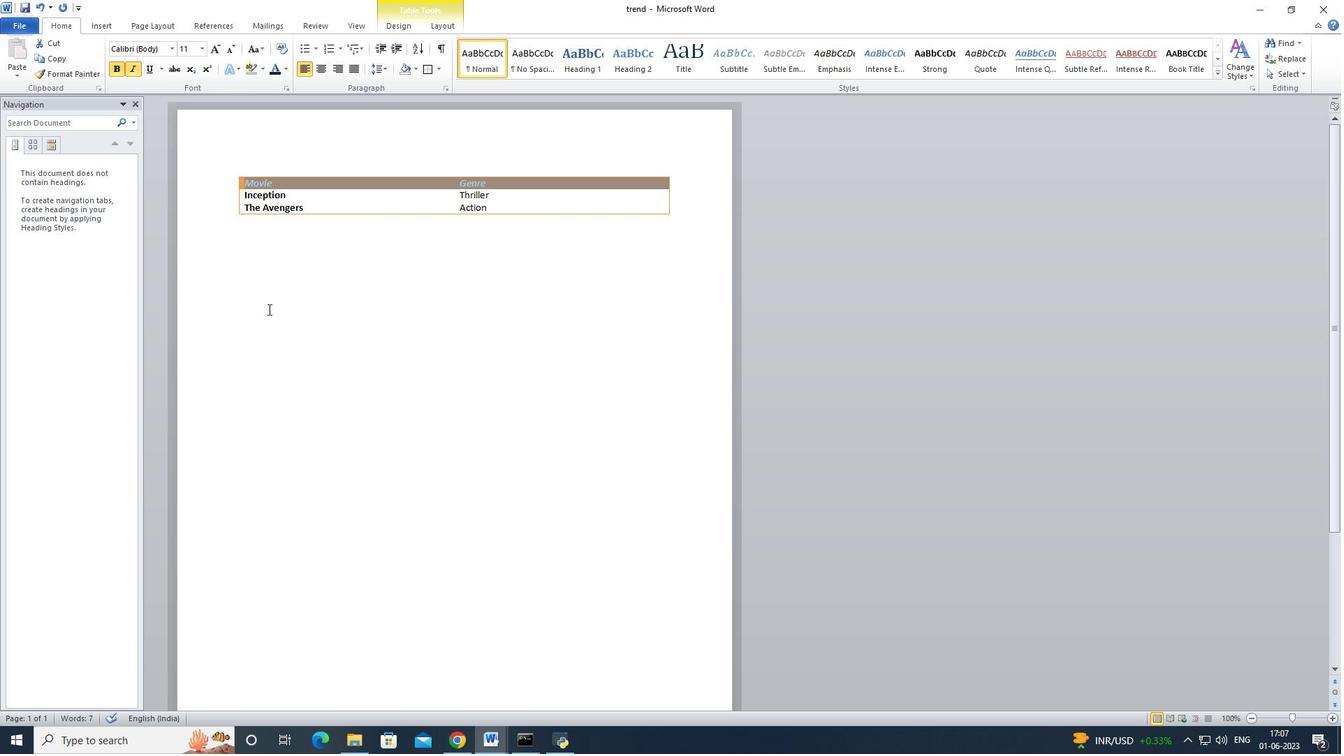 
Action: Mouse moved to (501, 210)
Screenshot: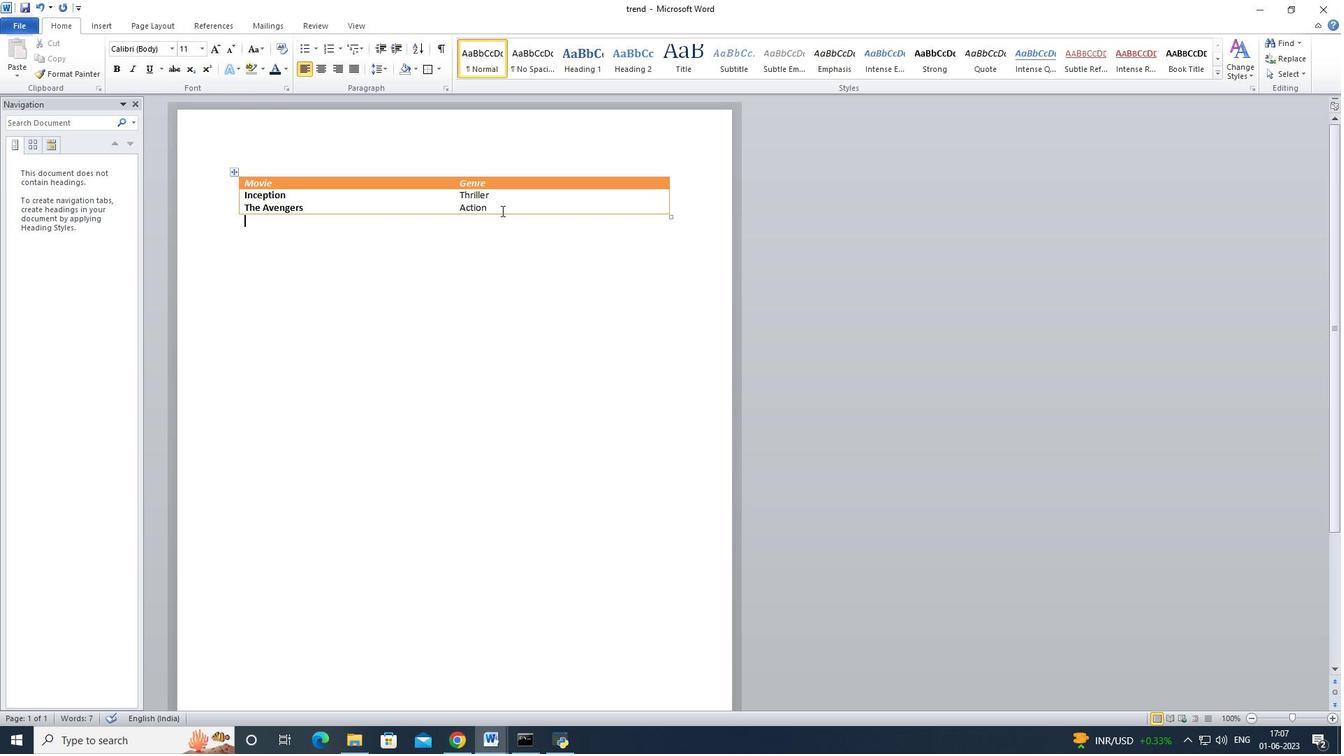 
Action: Mouse pressed left at (501, 210)
Screenshot: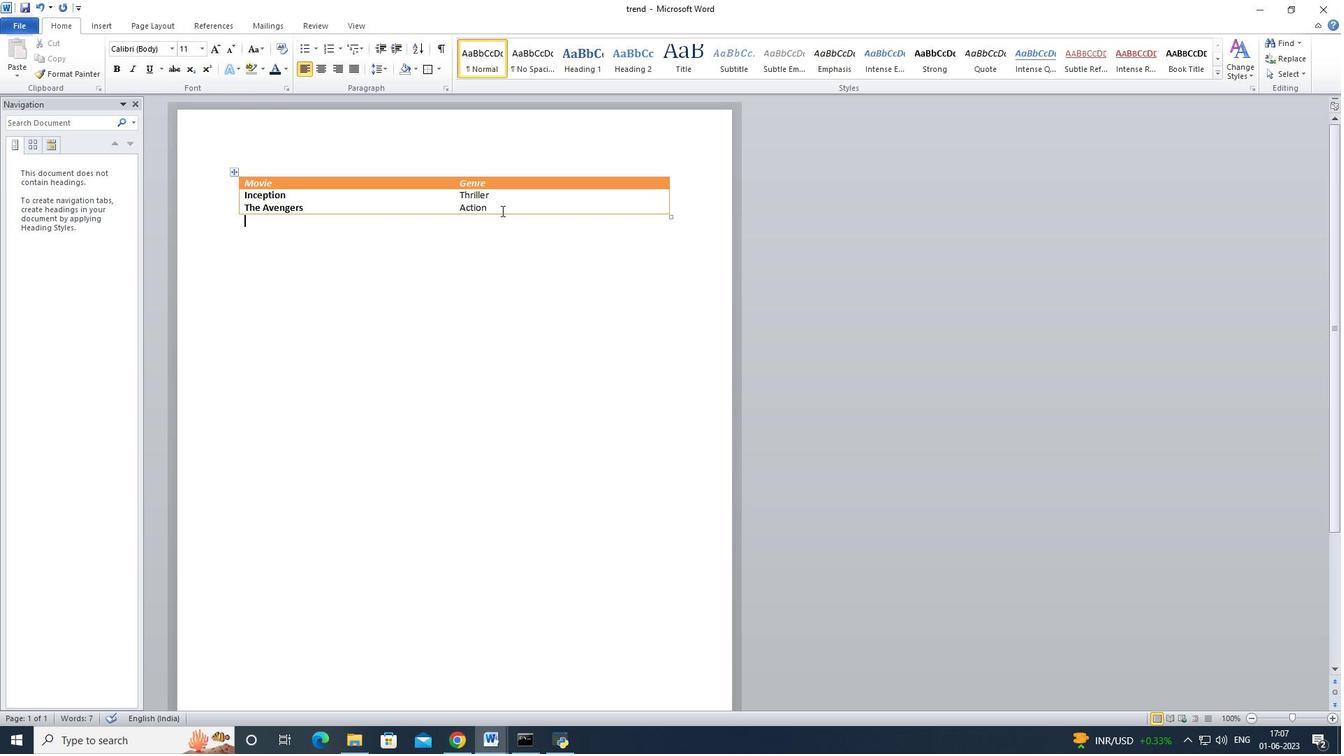 
Action: Mouse moved to (308, 69)
Screenshot: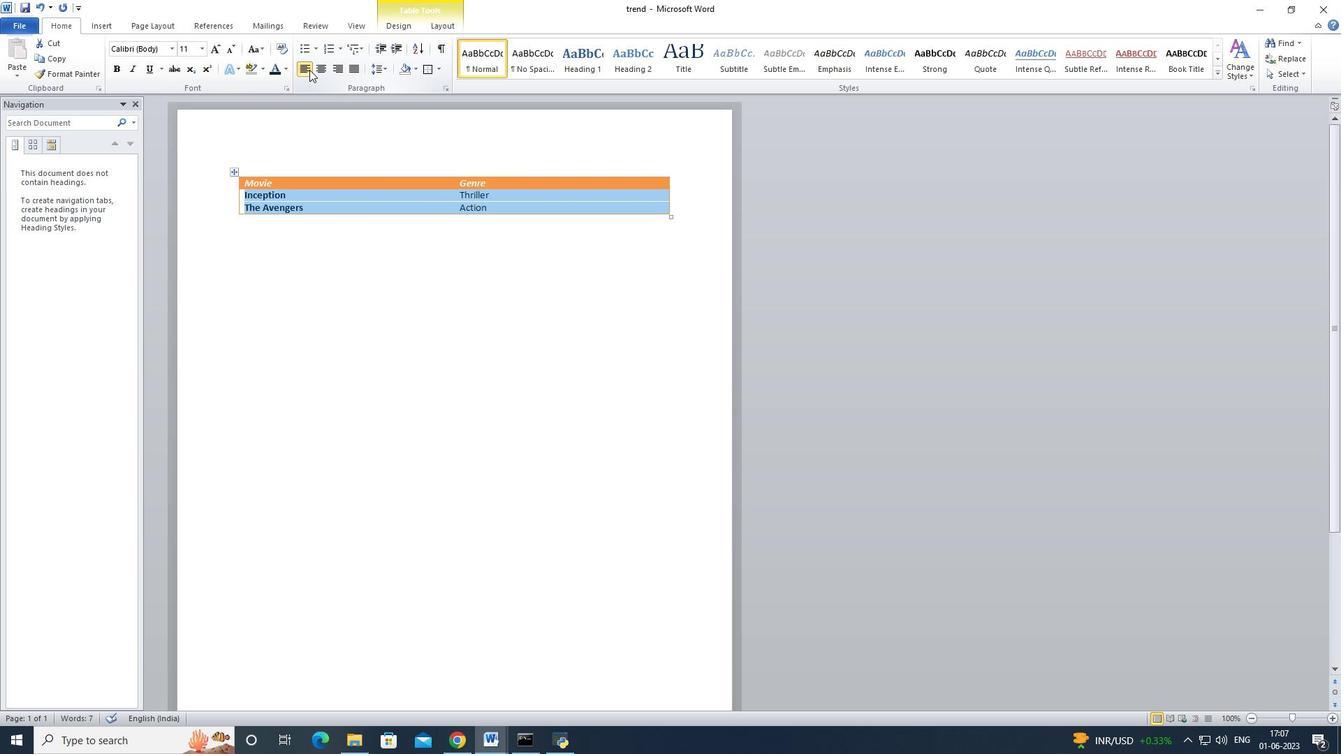 
Action: Mouse pressed left at (308, 69)
Screenshot: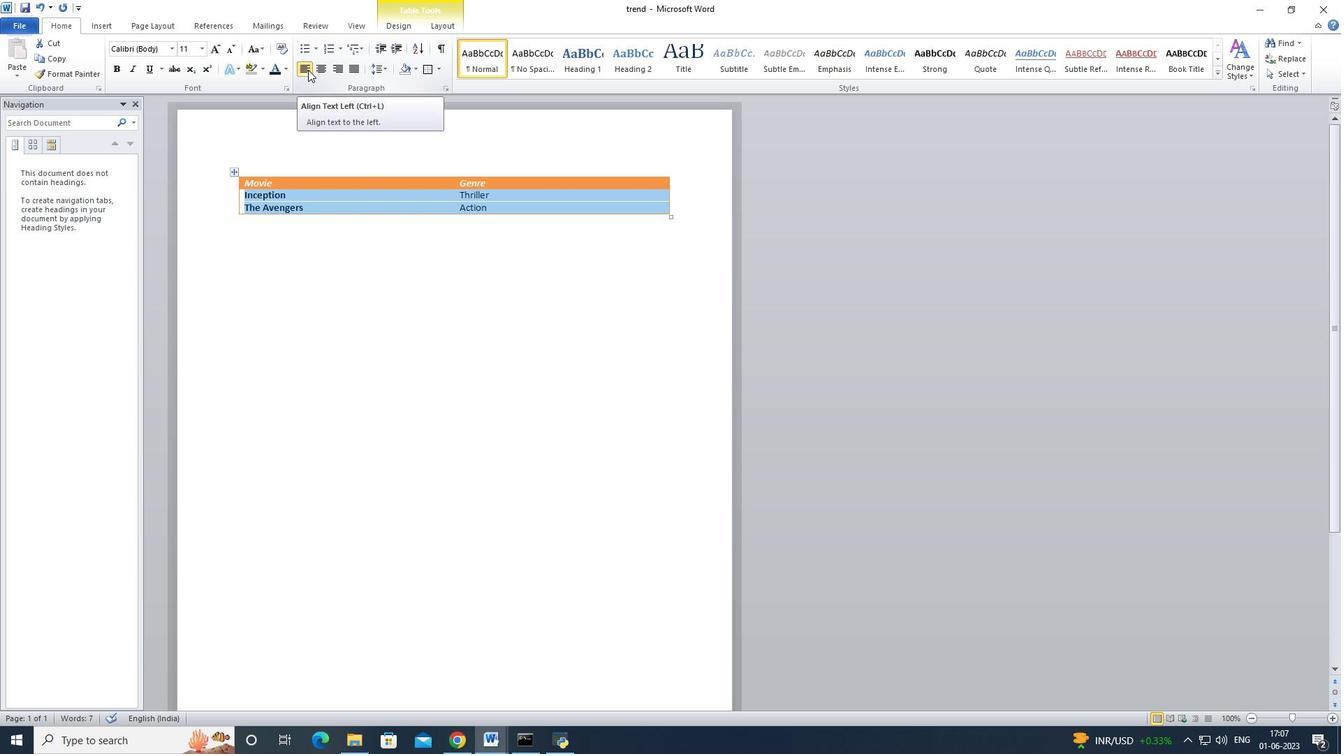 
Action: Mouse moved to (347, 294)
Screenshot: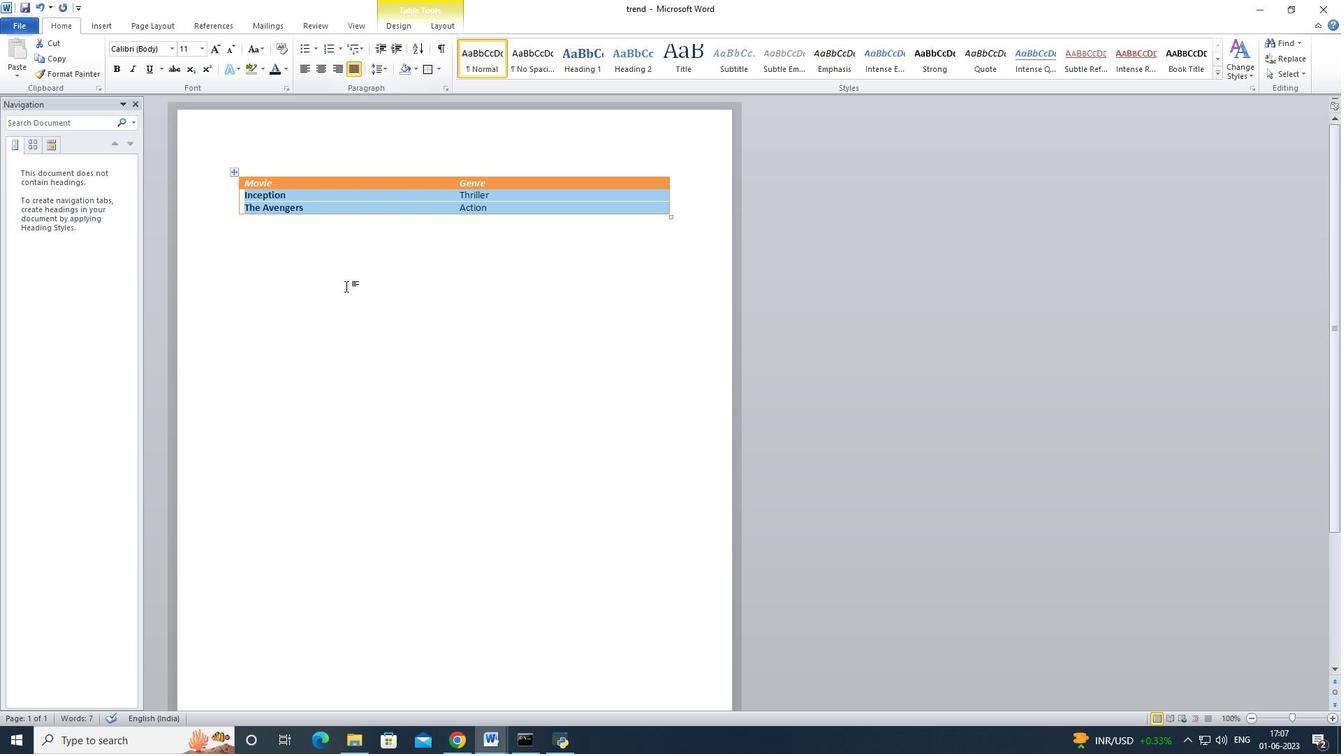 
Action: Mouse pressed left at (347, 294)
Screenshot: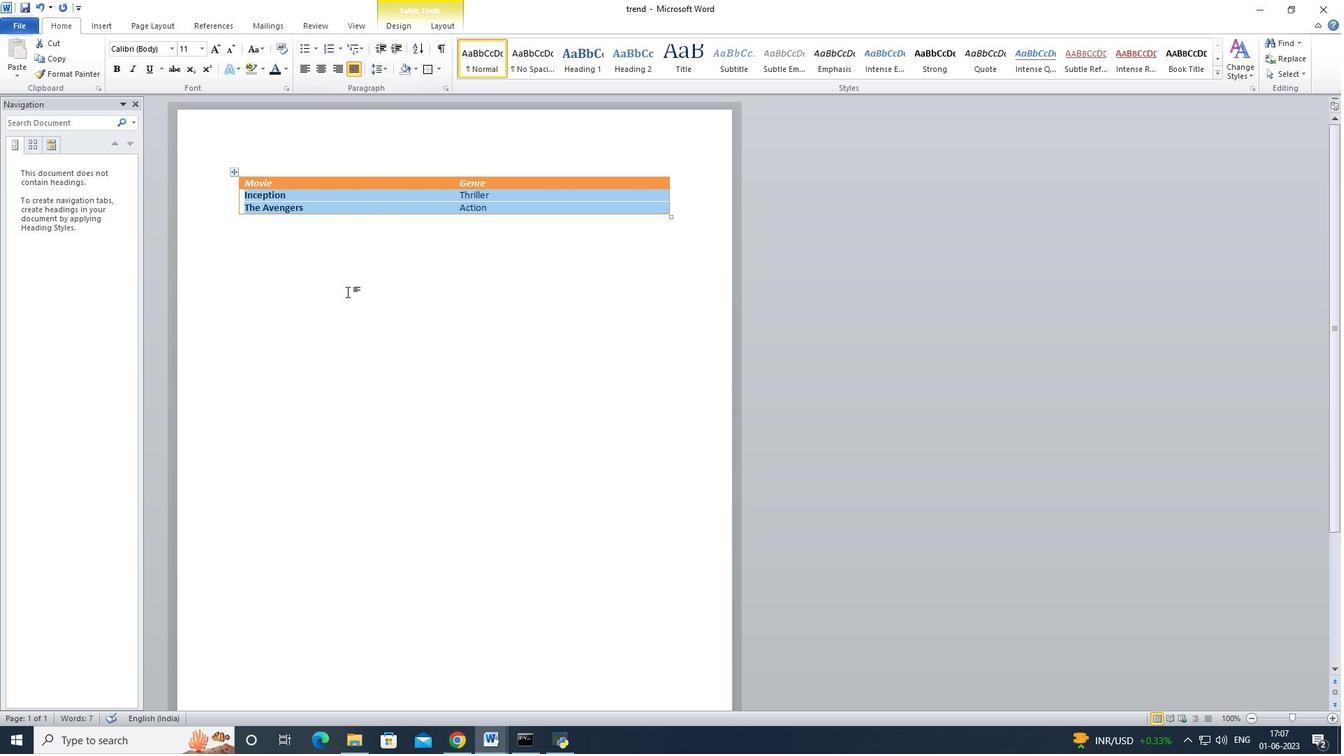 
Action: Mouse moved to (505, 298)
Screenshot: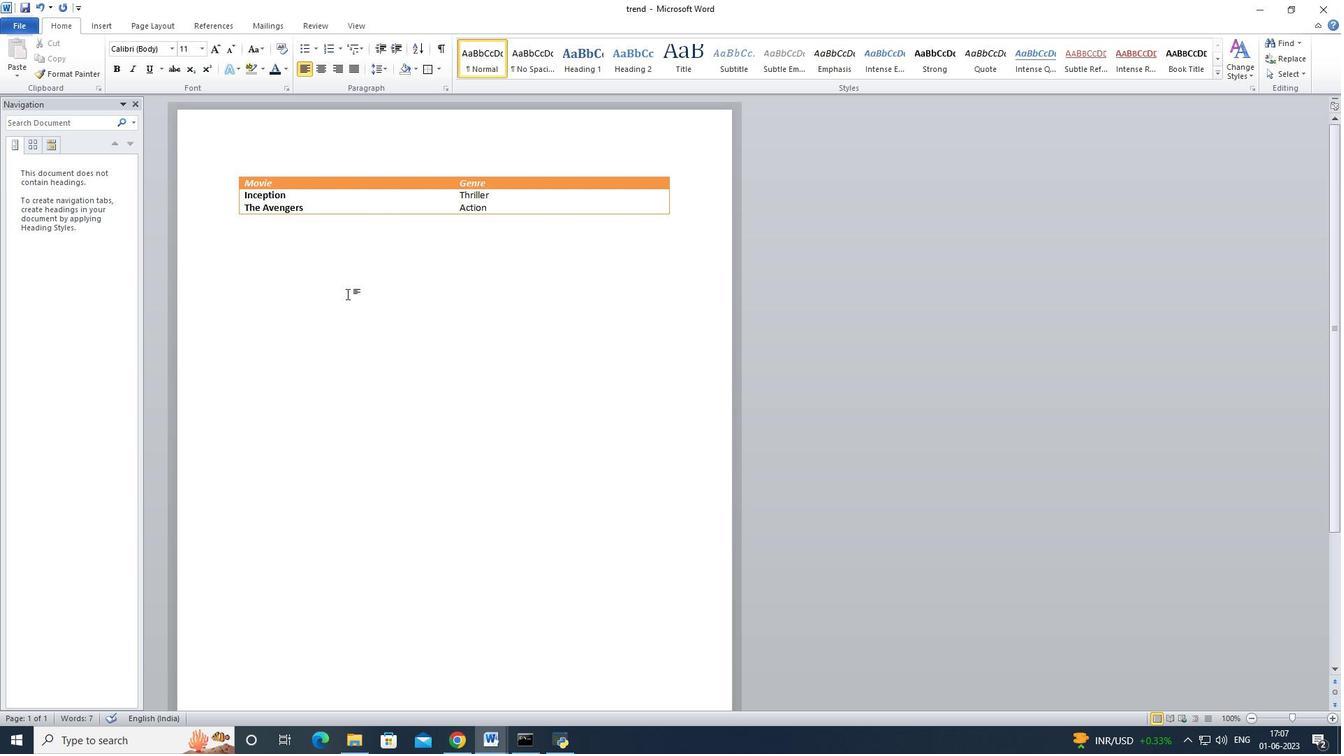 
Action: Key pressed ctrl+S
Screenshot: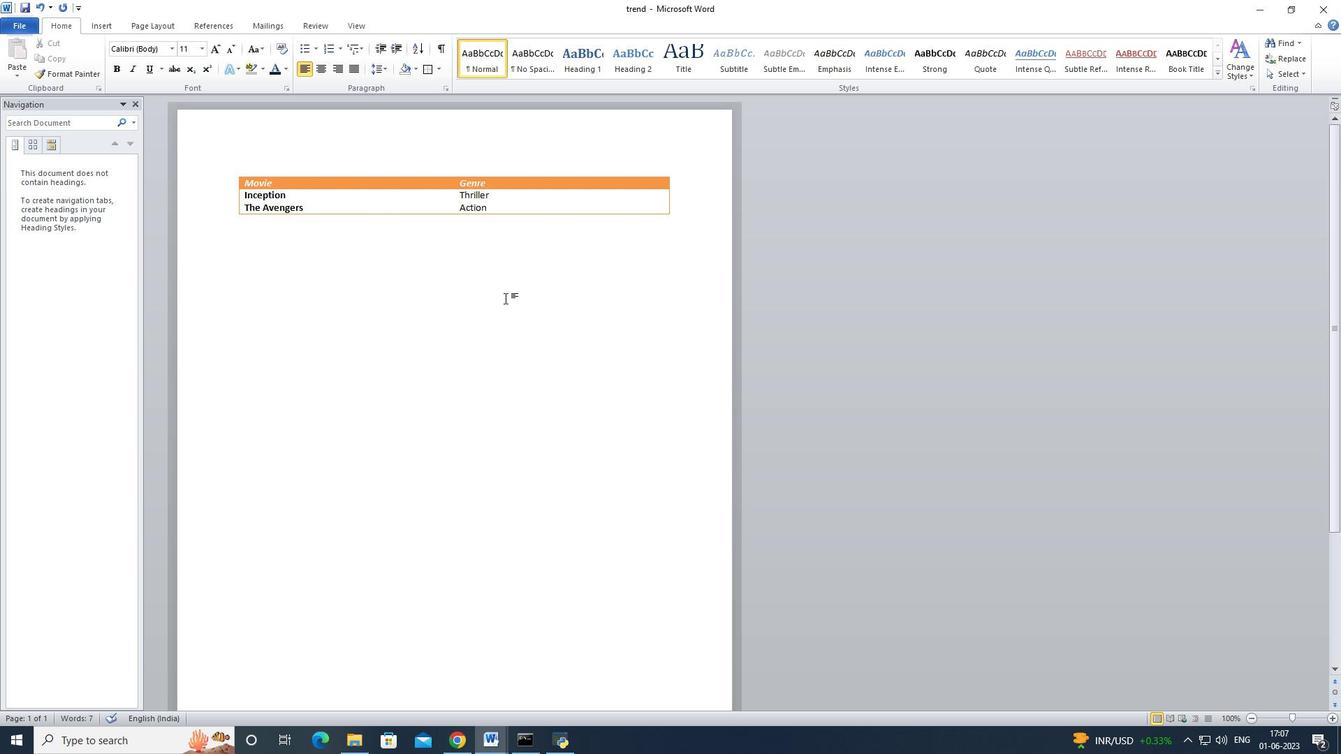 
Action: Mouse moved to (506, 298)
Screenshot: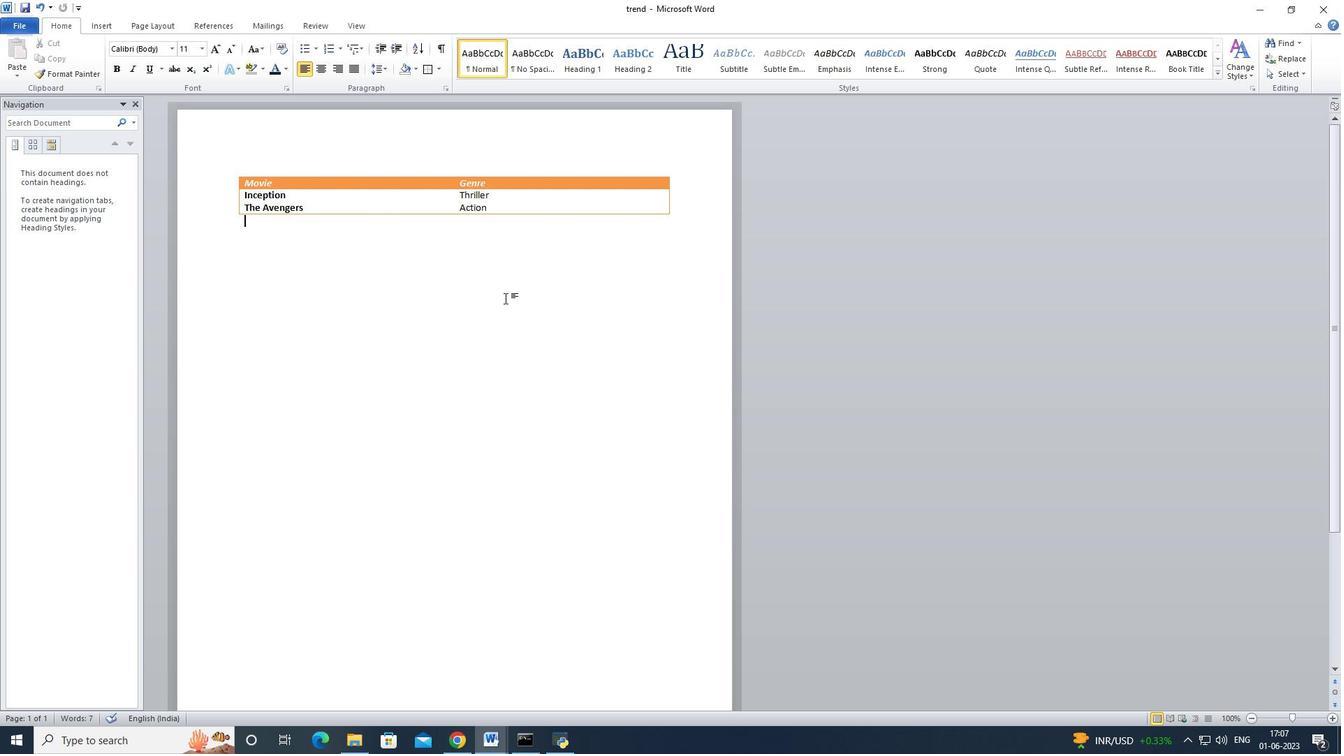 
